 Task: Find connections with filter location Votuporanga with filter topic #Lifewith filter profile language German with filter current company EDAG Group with filter school REVA University with filter industry Capital Markets with filter service category Immigration Law with filter keywords title Office Clerk
Action: Mouse moved to (599, 129)
Screenshot: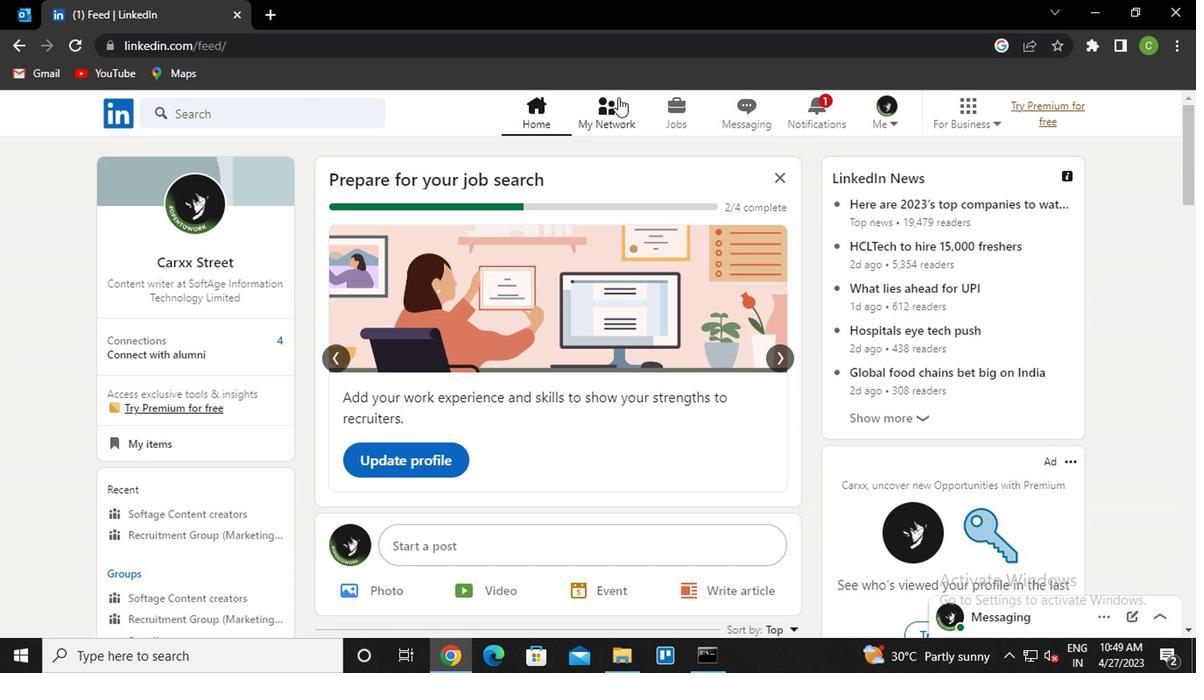 
Action: Mouse pressed left at (599, 129)
Screenshot: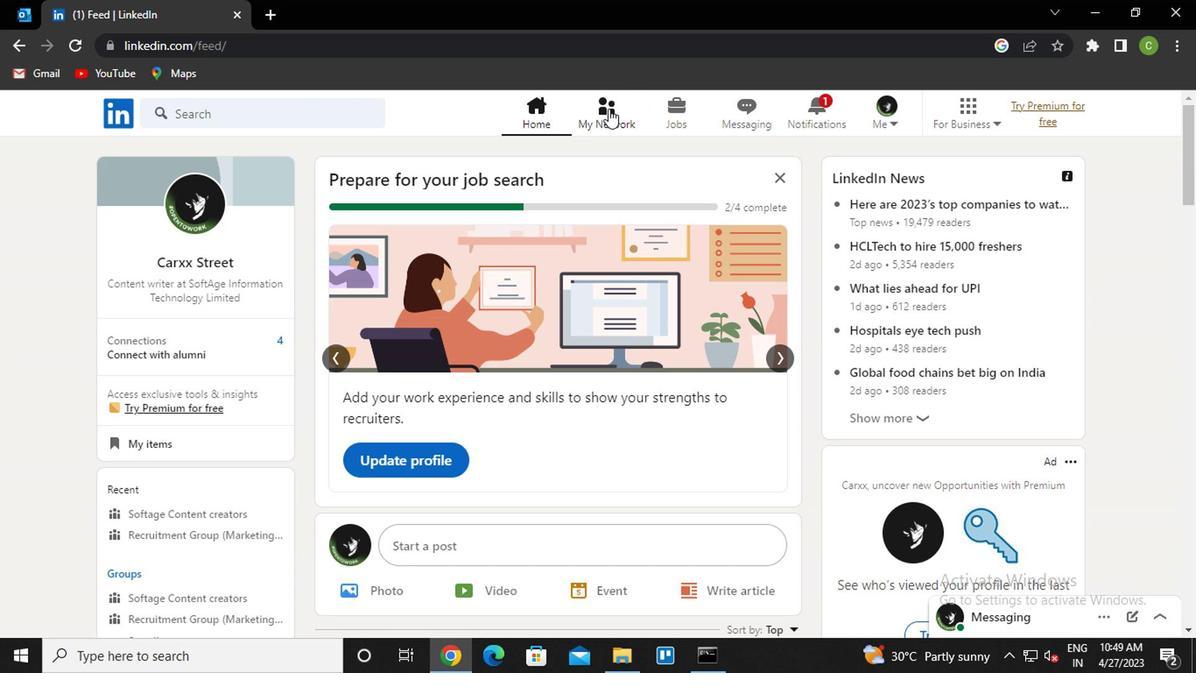 
Action: Mouse moved to (242, 215)
Screenshot: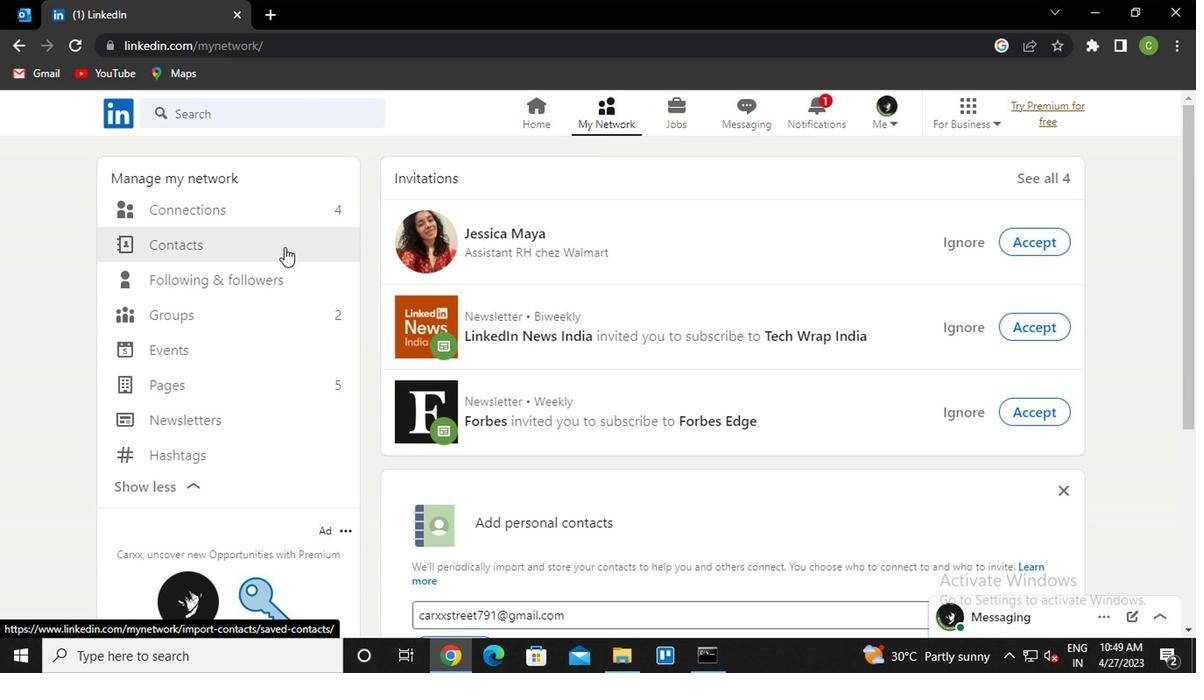 
Action: Mouse pressed left at (242, 215)
Screenshot: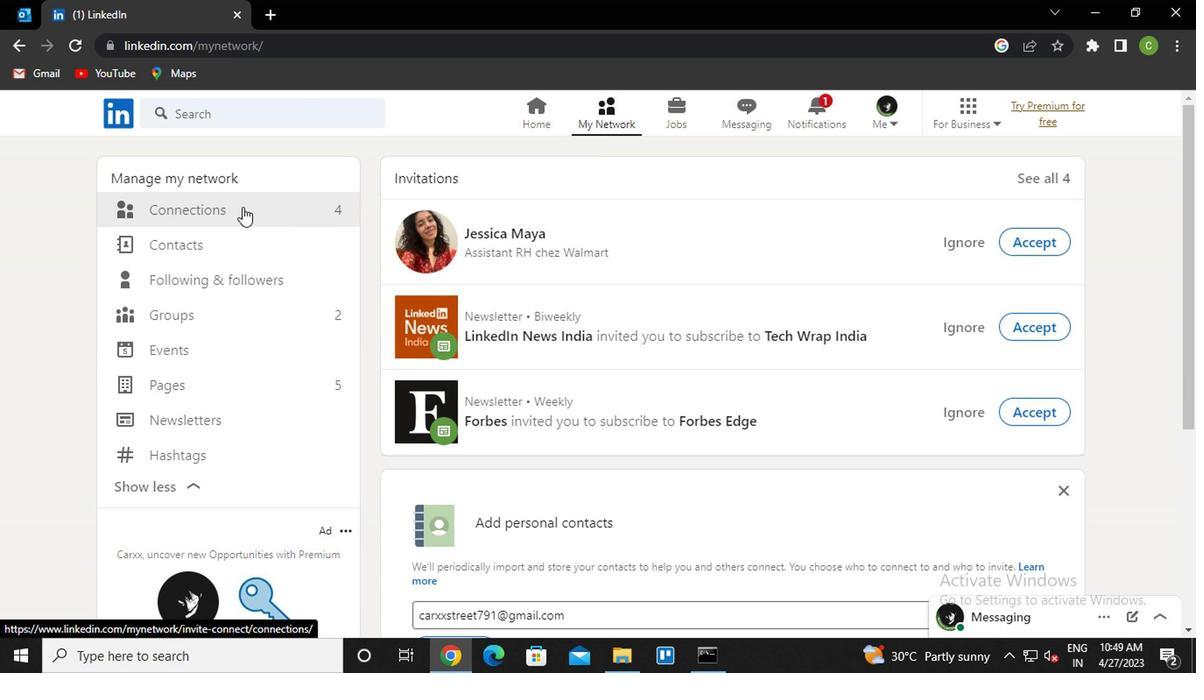 
Action: Mouse moved to (741, 220)
Screenshot: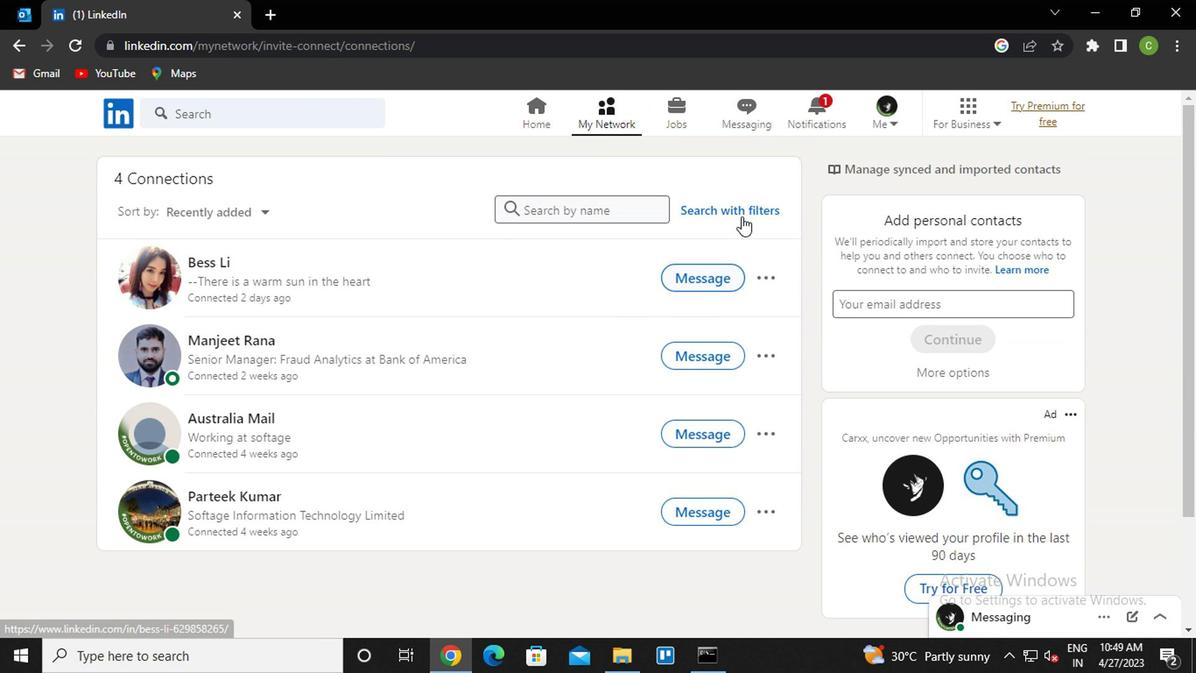 
Action: Mouse pressed left at (741, 220)
Screenshot: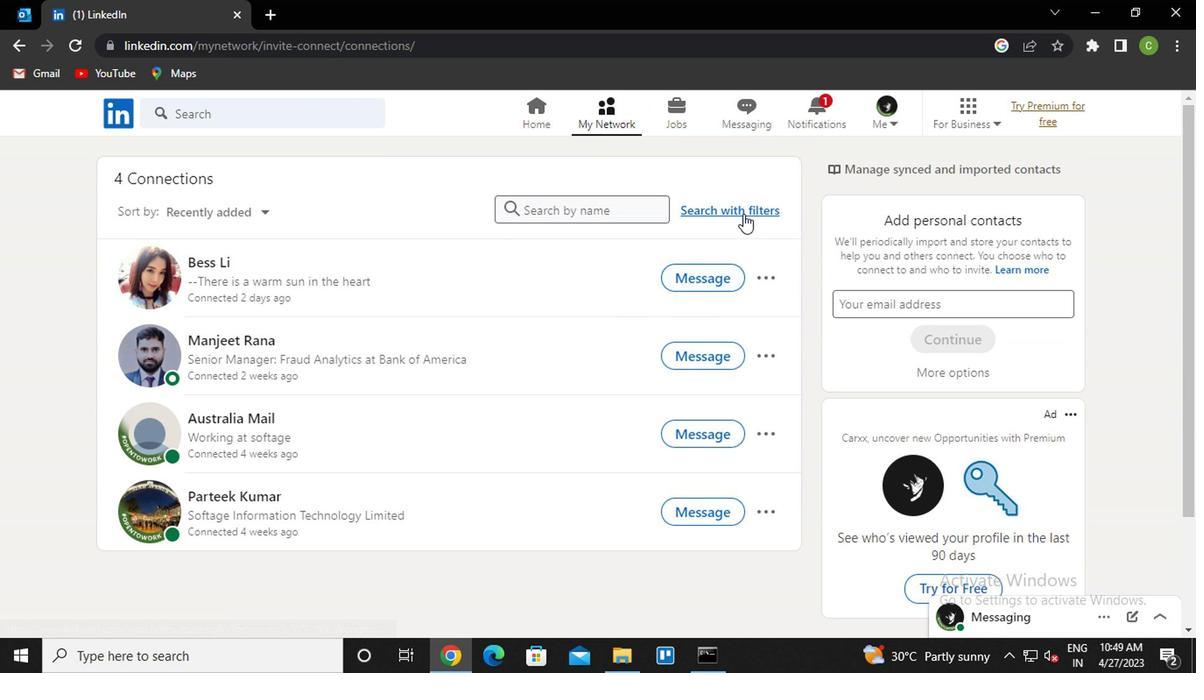 
Action: Mouse moved to (585, 173)
Screenshot: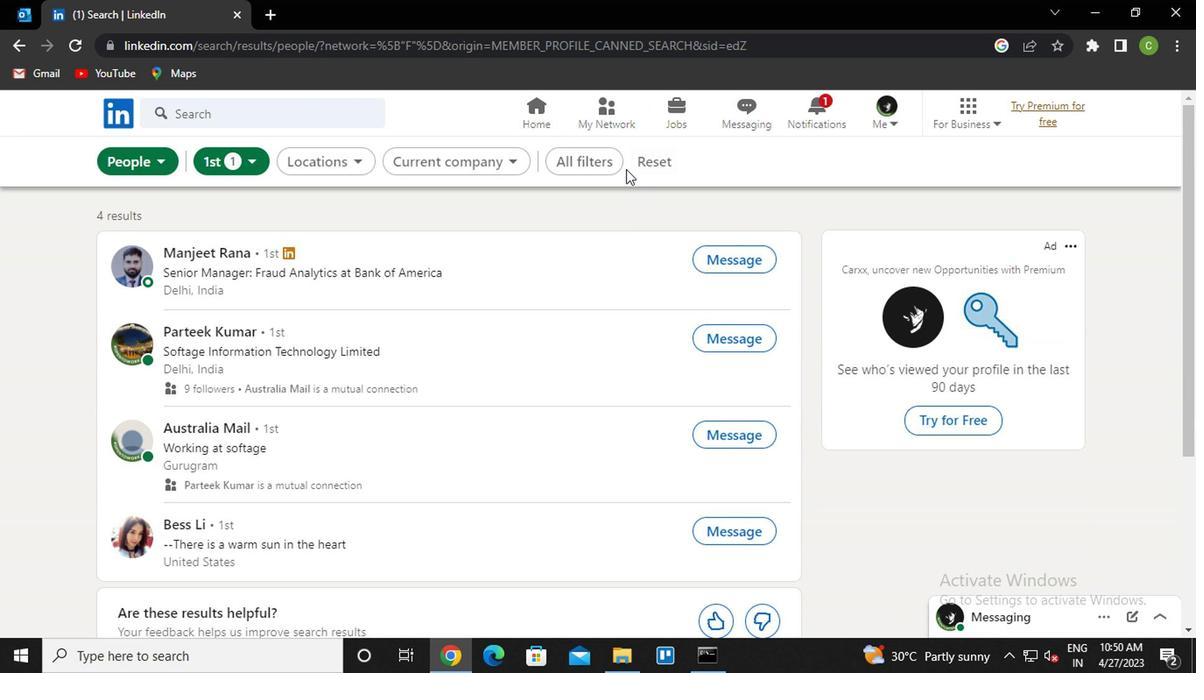 
Action: Mouse pressed left at (585, 173)
Screenshot: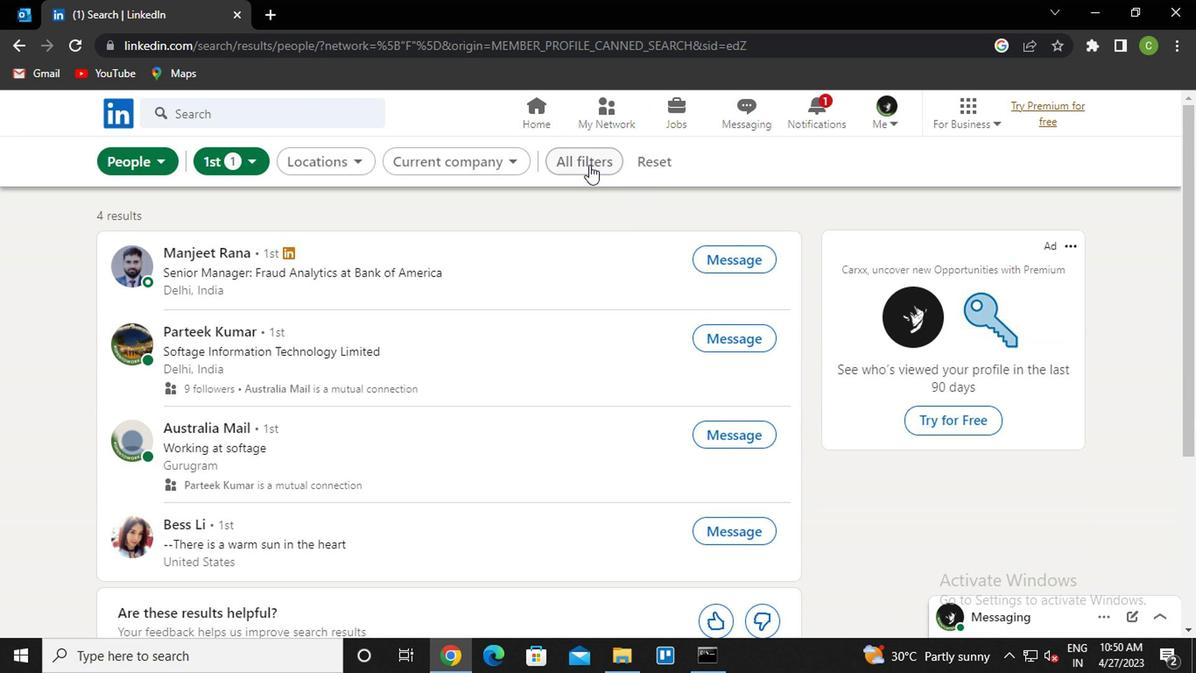 
Action: Mouse moved to (877, 364)
Screenshot: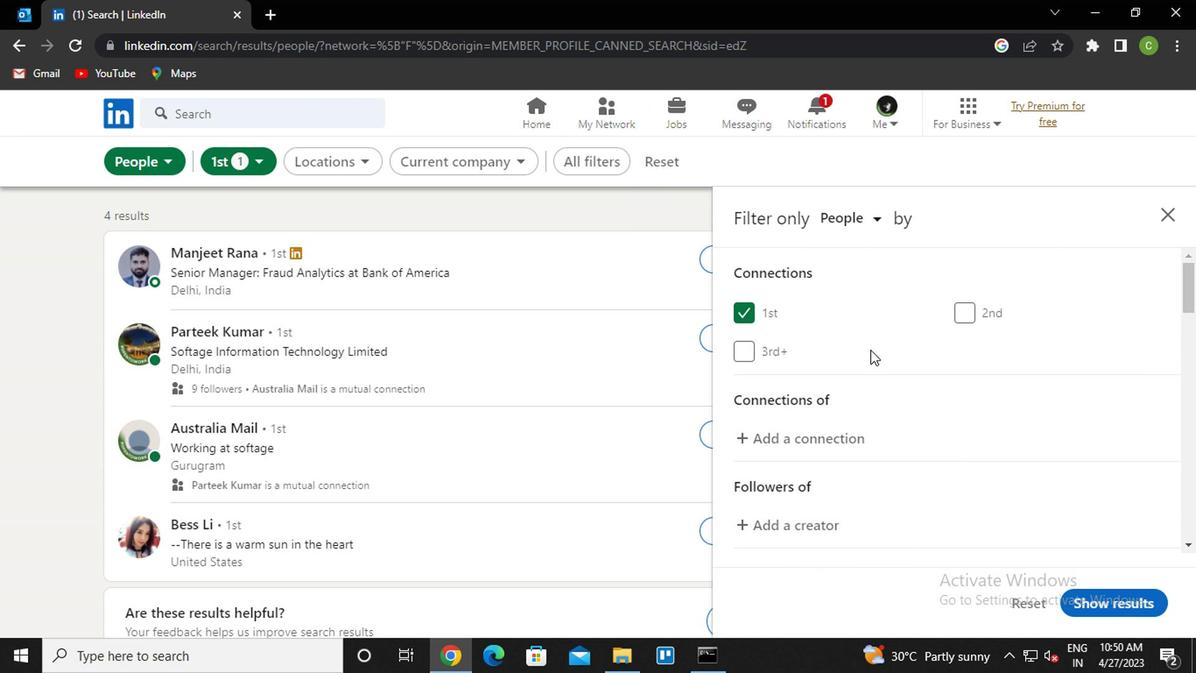 
Action: Mouse scrolled (877, 363) with delta (0, 0)
Screenshot: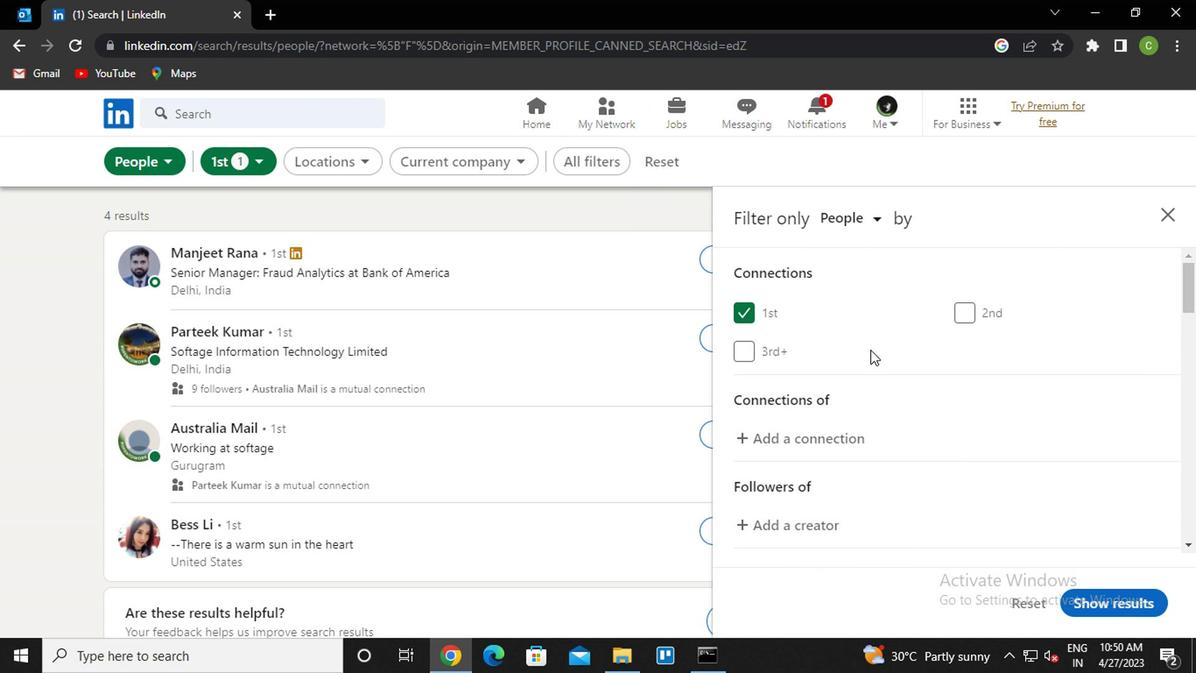 
Action: Mouse moved to (877, 365)
Screenshot: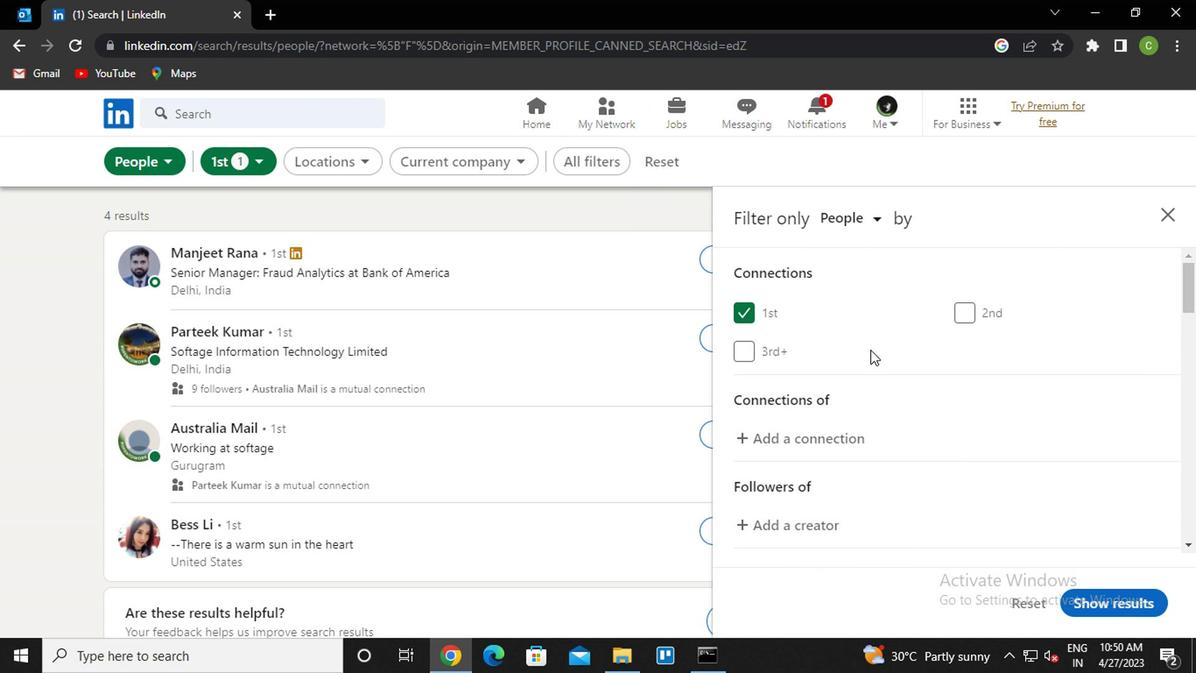 
Action: Mouse scrolled (877, 365) with delta (0, 0)
Screenshot: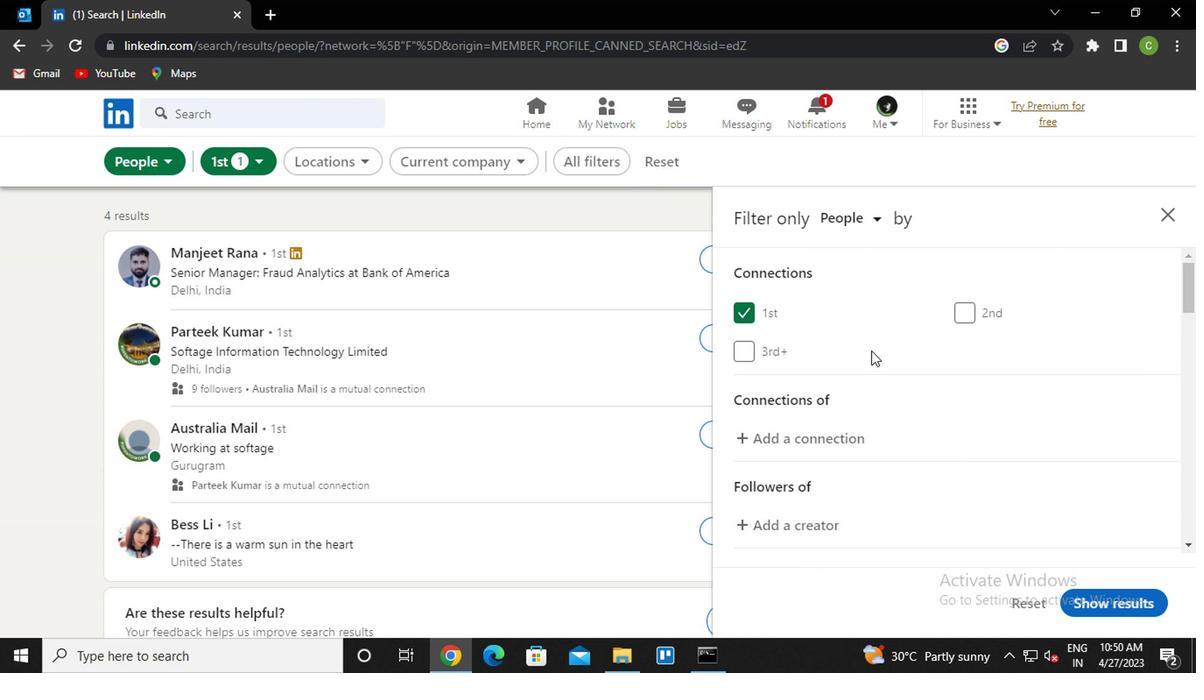 
Action: Mouse moved to (883, 390)
Screenshot: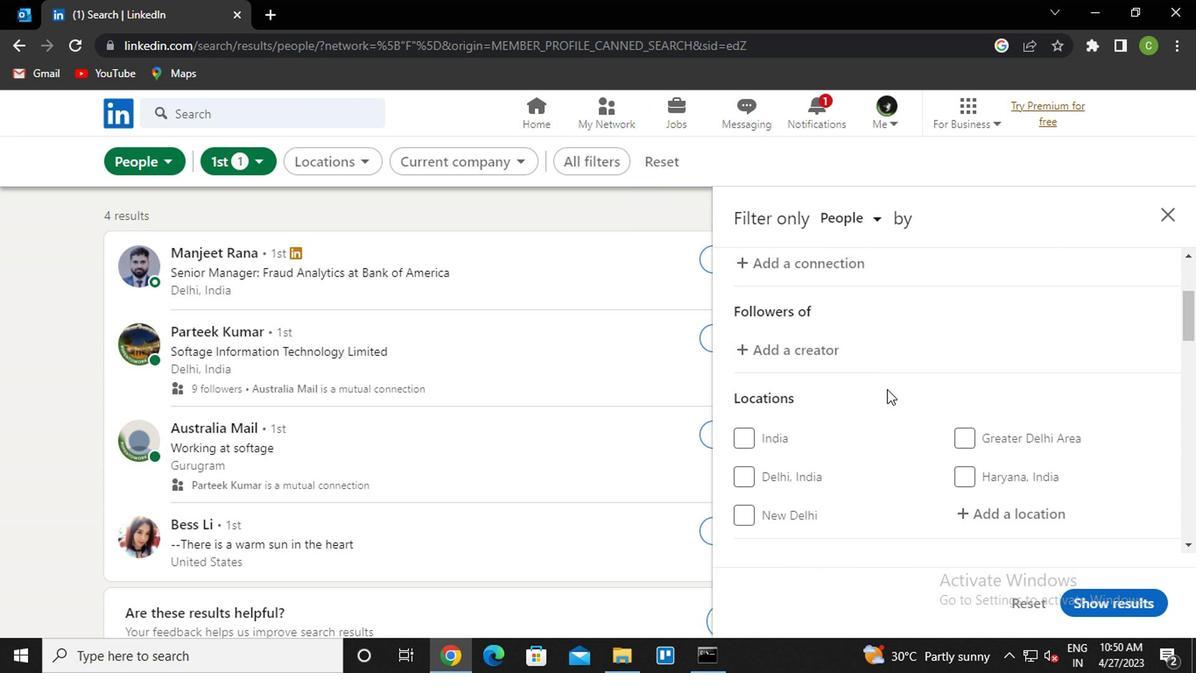 
Action: Mouse scrolled (883, 390) with delta (0, 0)
Screenshot: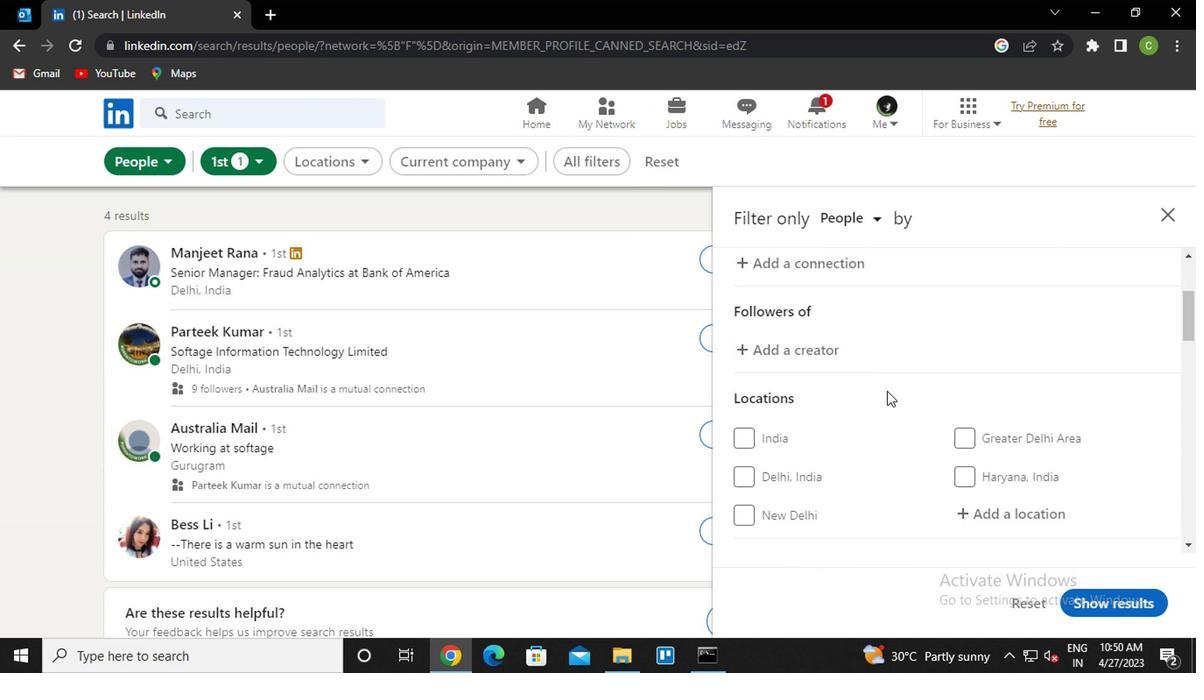 
Action: Mouse moved to (1011, 428)
Screenshot: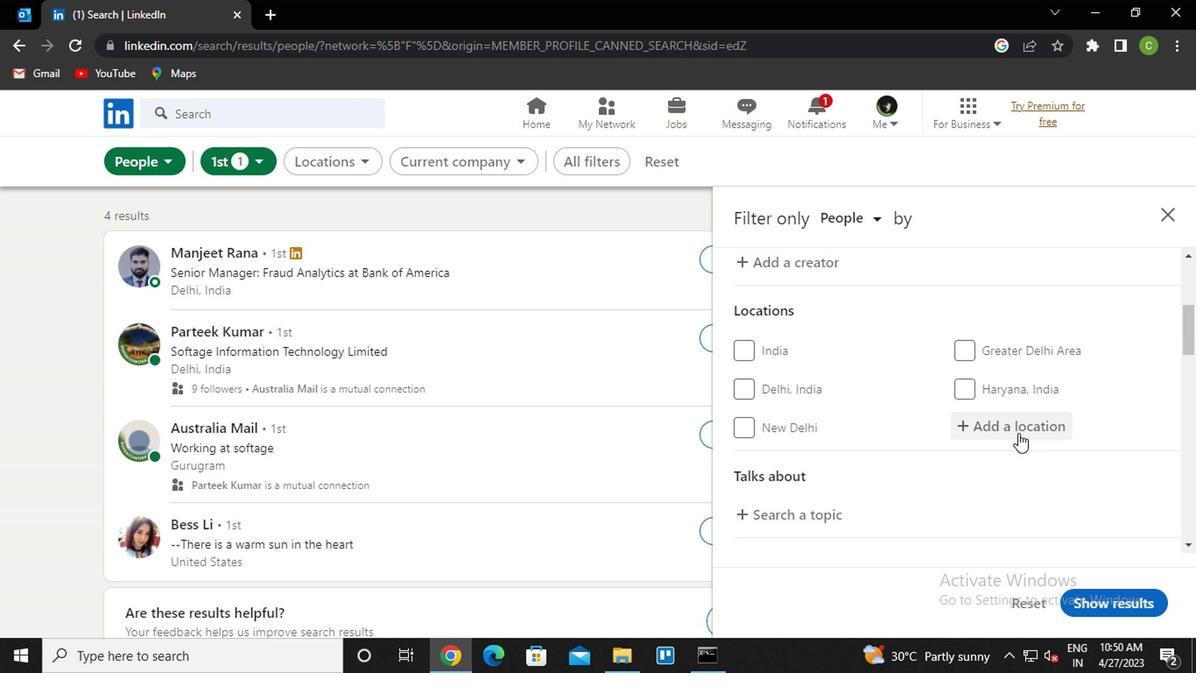 
Action: Mouse pressed left at (1011, 428)
Screenshot: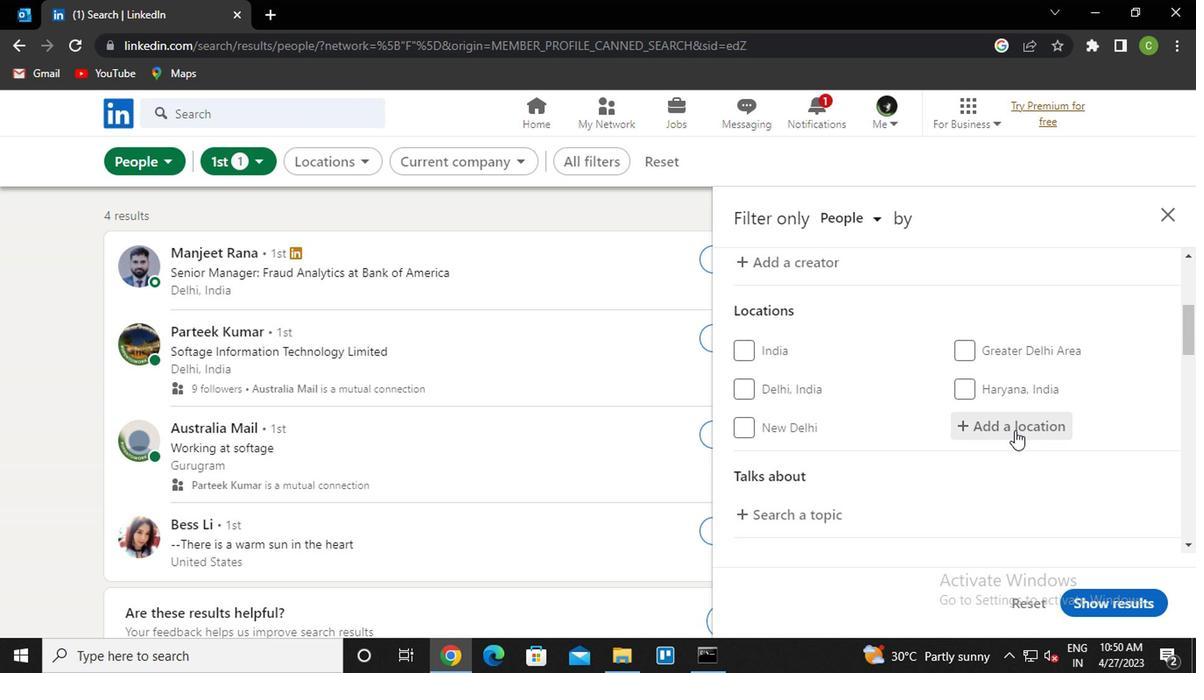 
Action: Key pressed <Key.caps_lock>v<Key.caps_lock>otupora<Key.down><Key.enter>
Screenshot: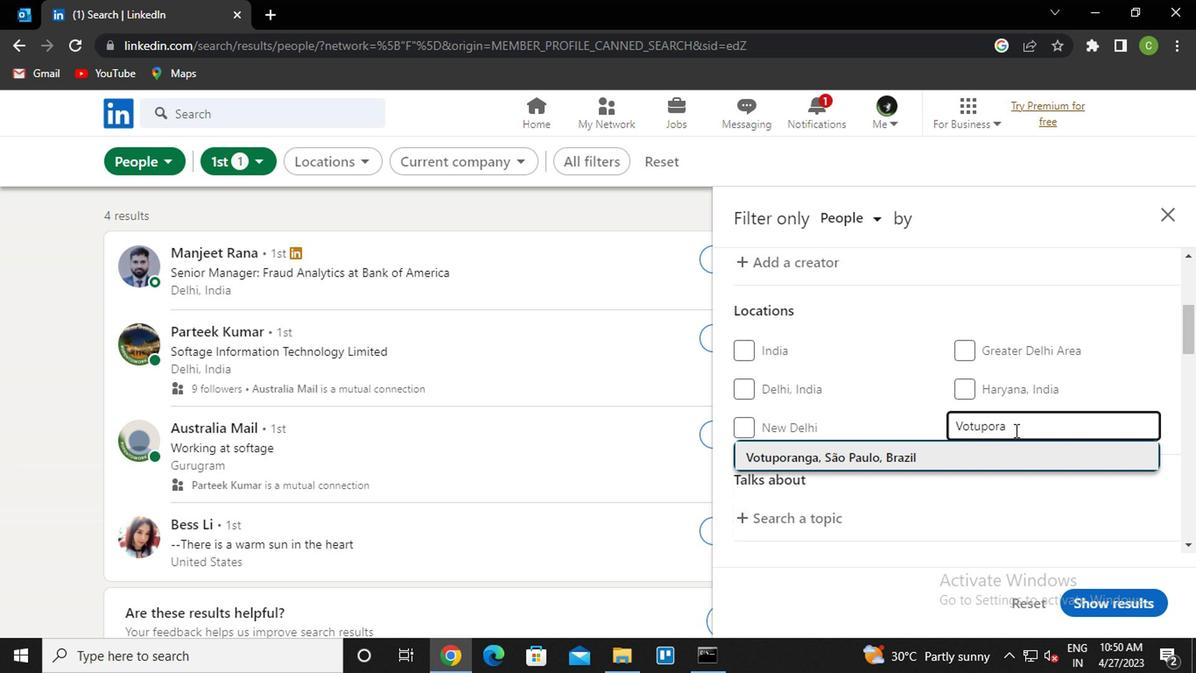 
Action: Mouse scrolled (1011, 427) with delta (0, -1)
Screenshot: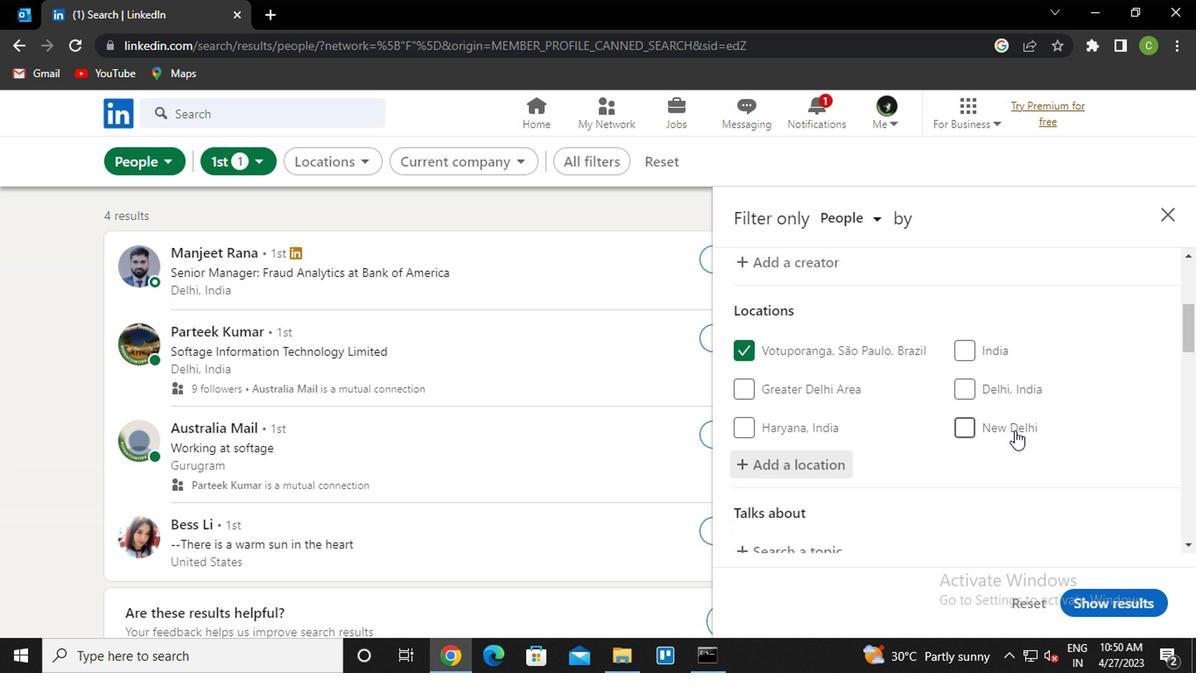 
Action: Mouse scrolled (1011, 427) with delta (0, -1)
Screenshot: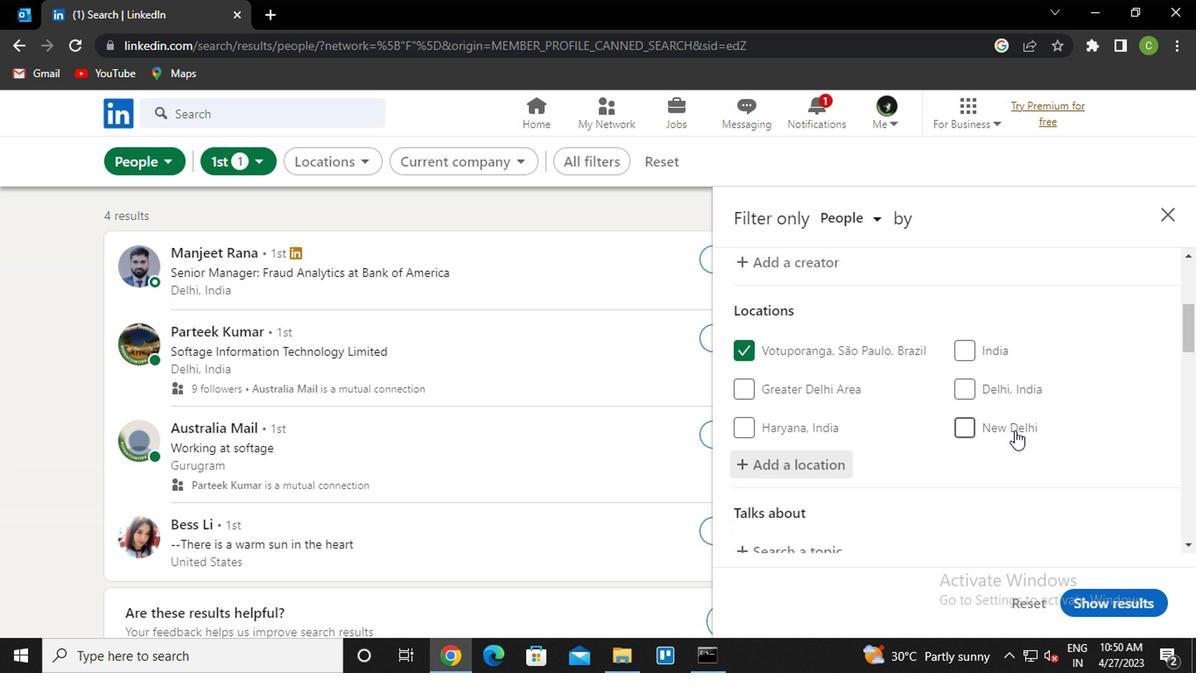 
Action: Mouse moved to (792, 382)
Screenshot: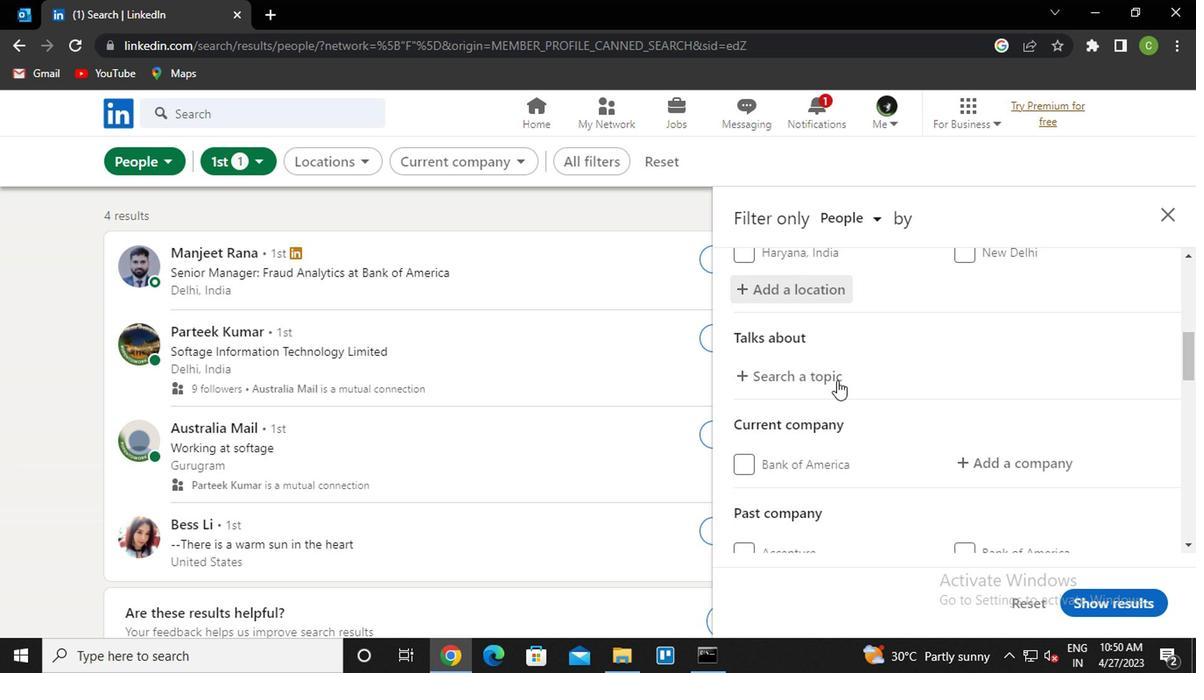 
Action: Mouse pressed left at (792, 382)
Screenshot: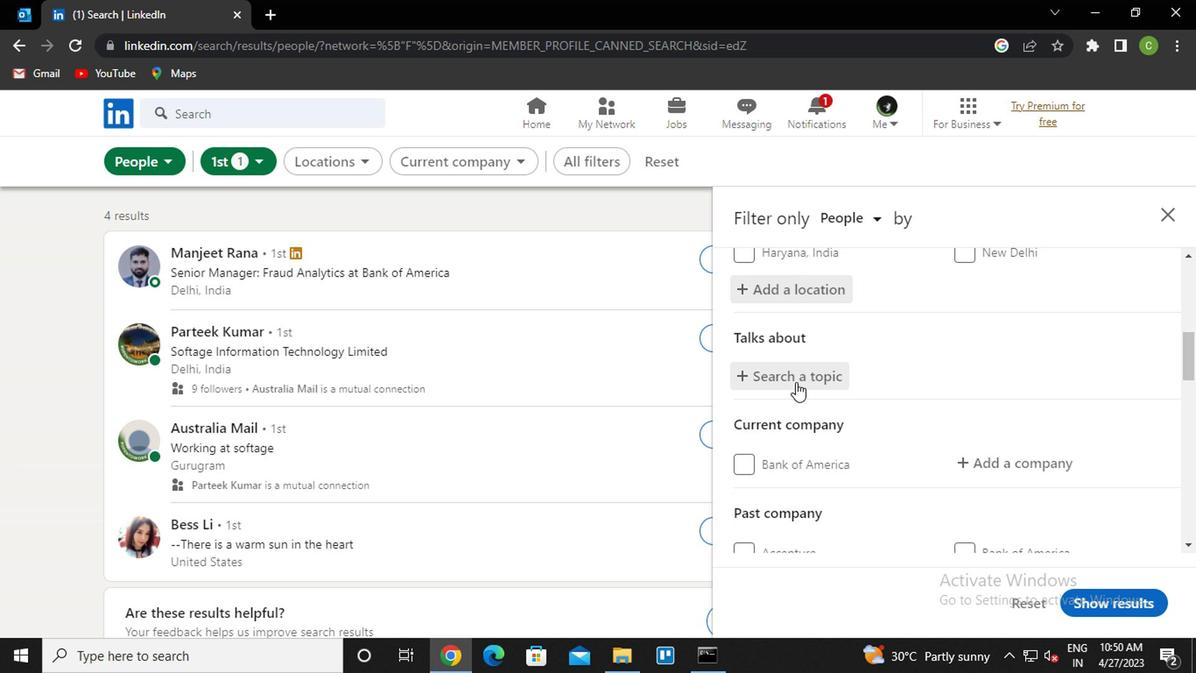 
Action: Key pressed <Key.caps_lock>l<Key.caps_lock>ife<Key.down><Key.enter>
Screenshot: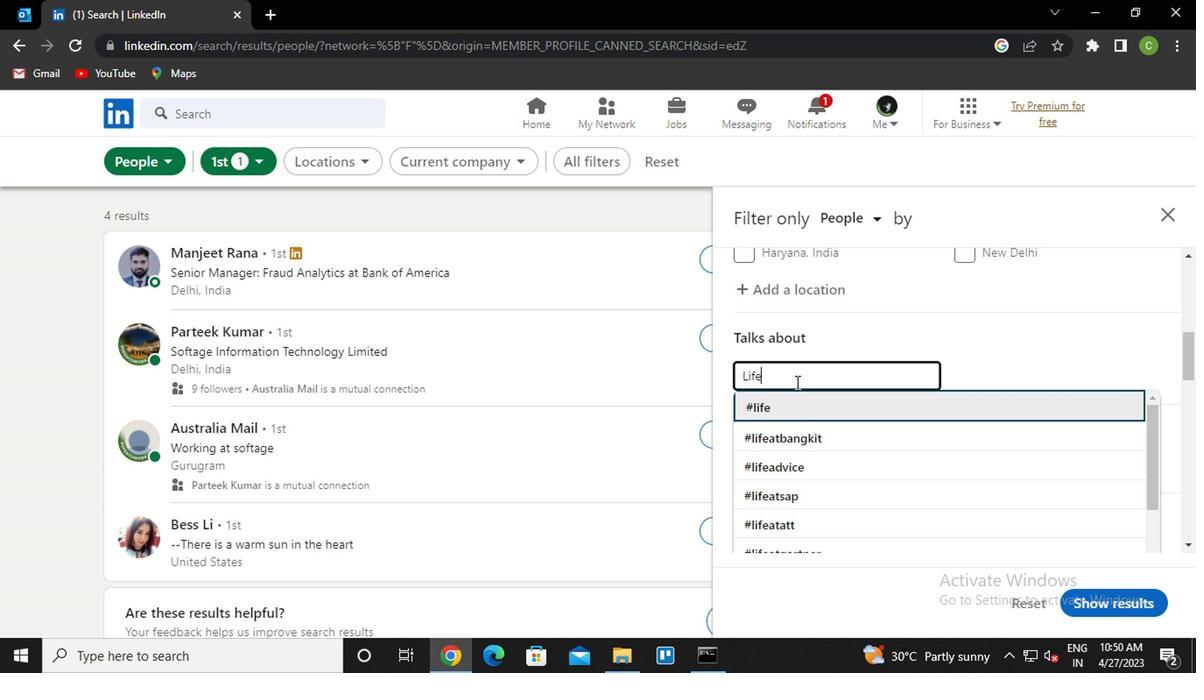 
Action: Mouse moved to (867, 361)
Screenshot: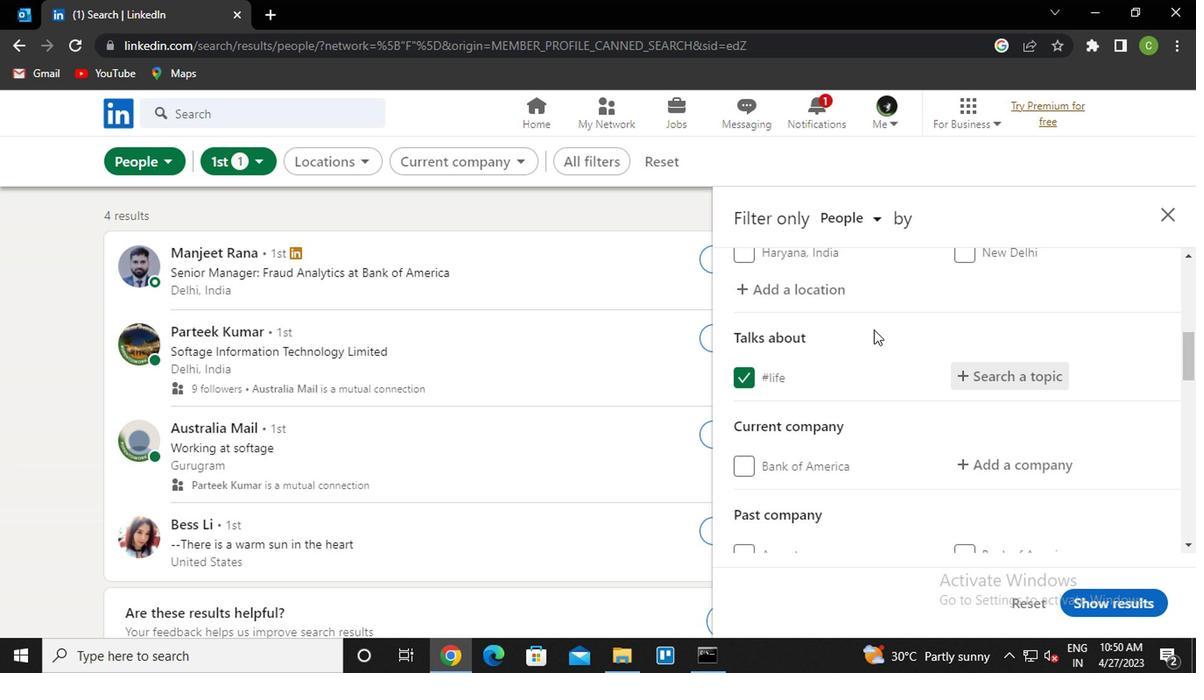 
Action: Mouse scrolled (867, 360) with delta (0, 0)
Screenshot: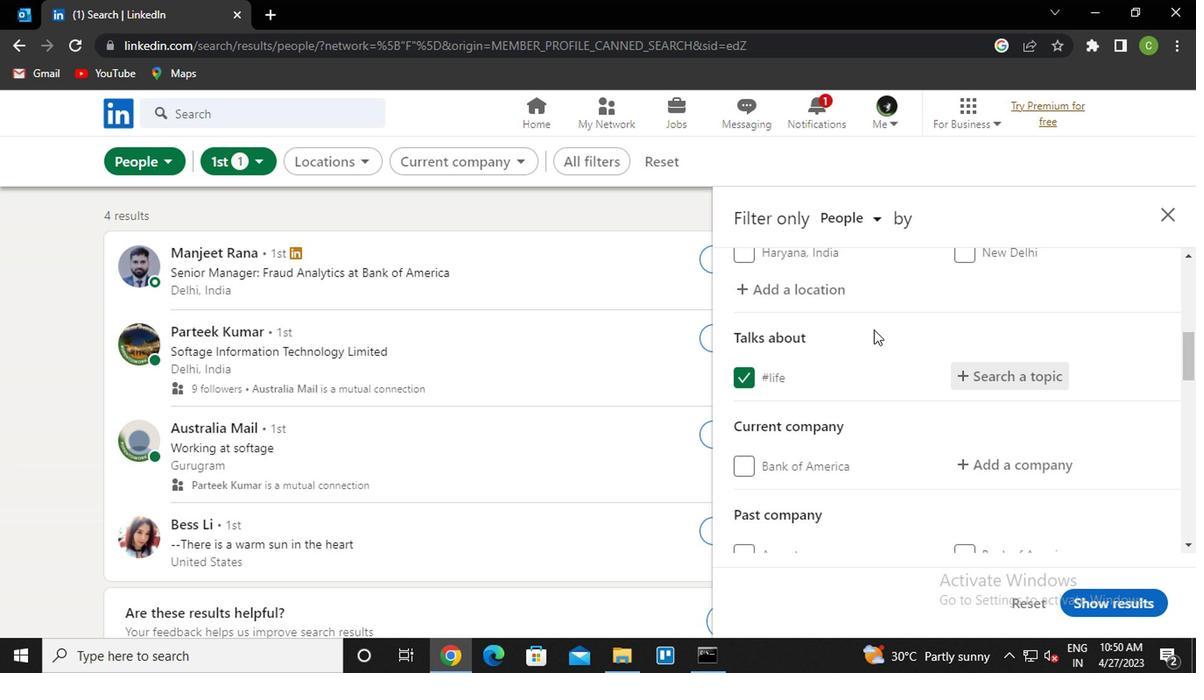 
Action: Mouse moved to (1015, 385)
Screenshot: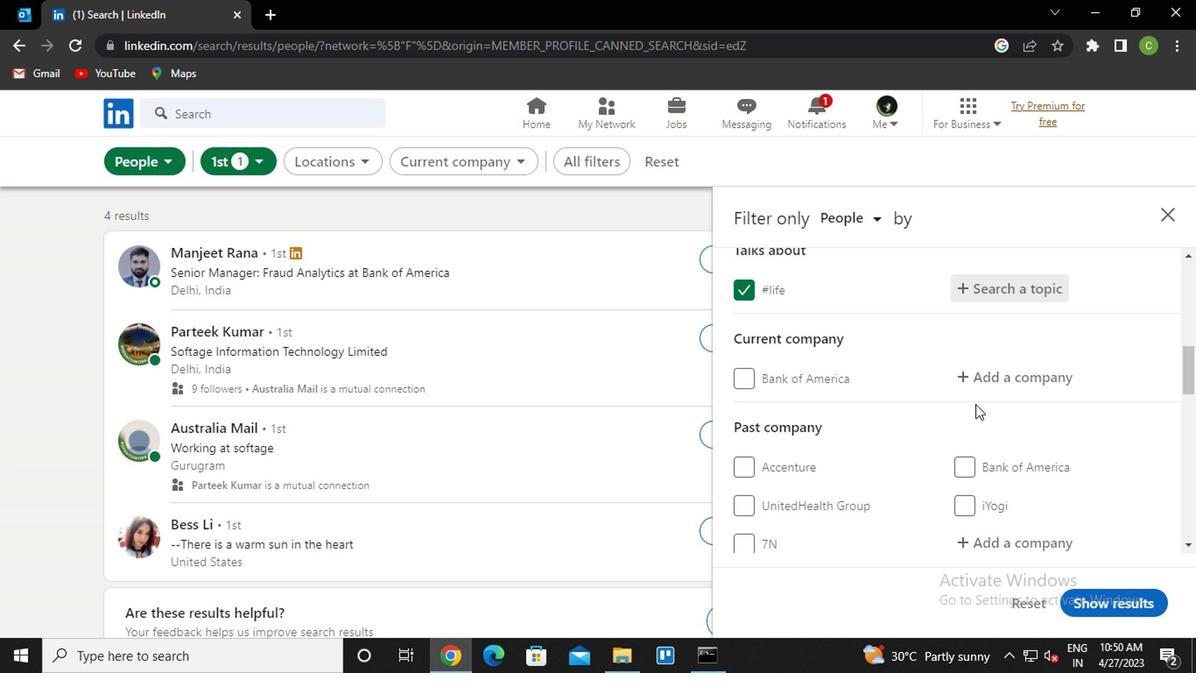 
Action: Mouse pressed left at (1015, 385)
Screenshot: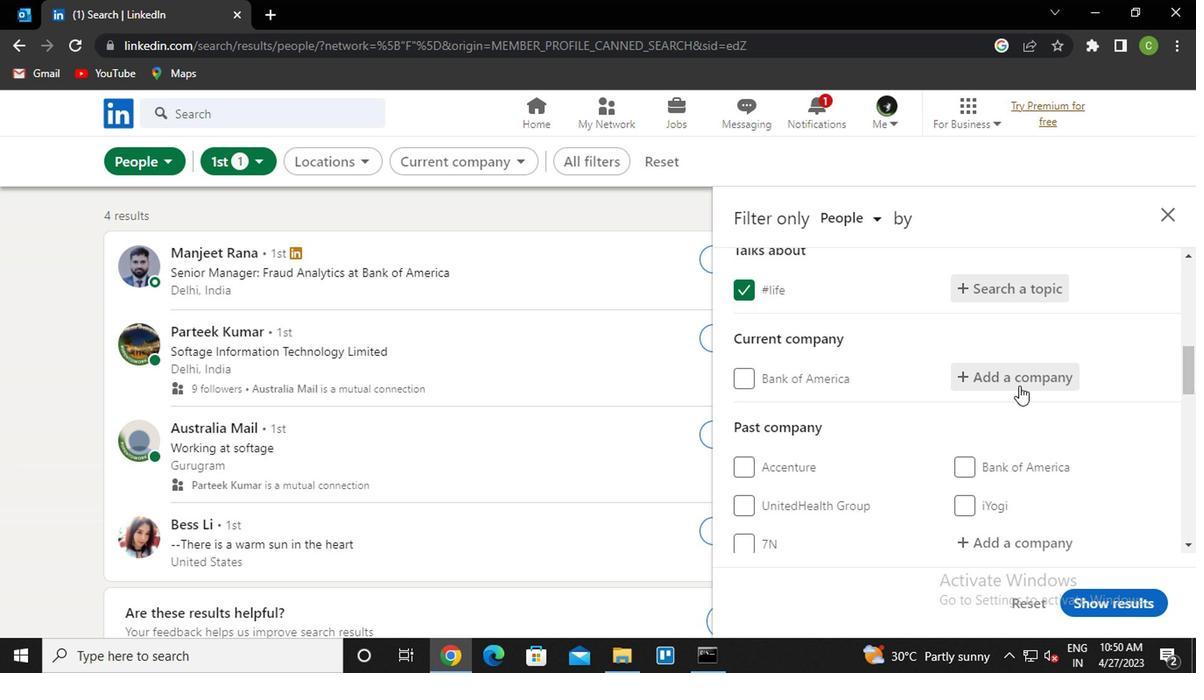 
Action: Key pressed <Key.caps_lock>edag<Key.down><Key.enter>
Screenshot: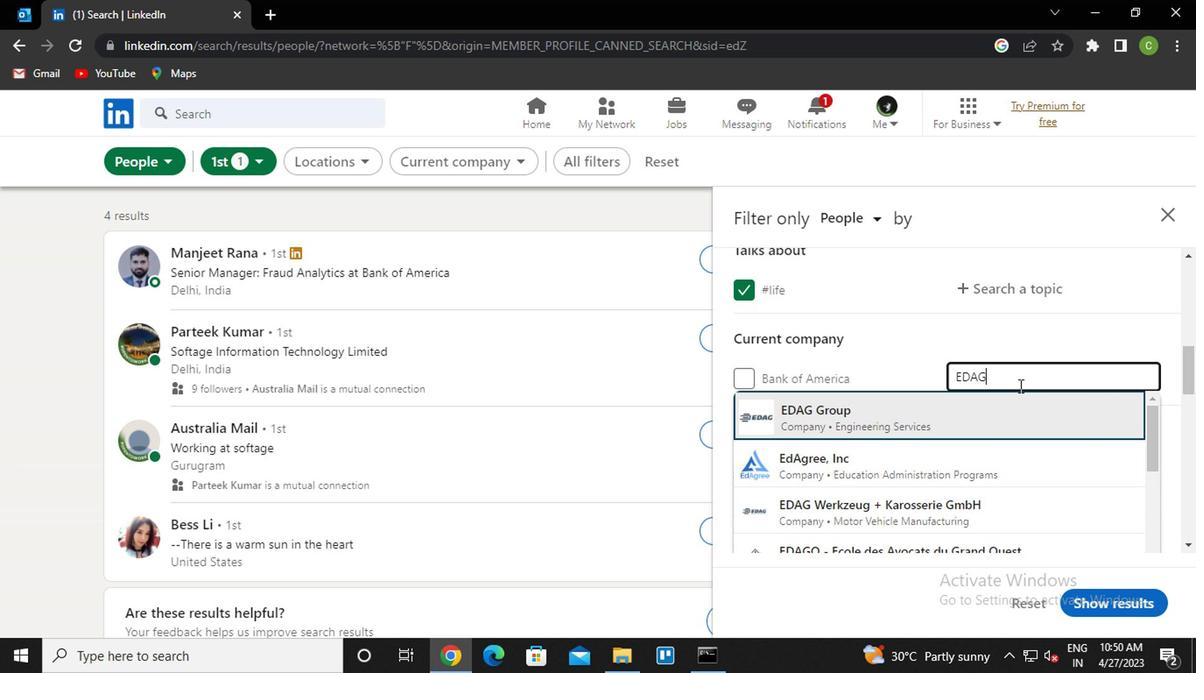 
Action: Mouse moved to (1016, 385)
Screenshot: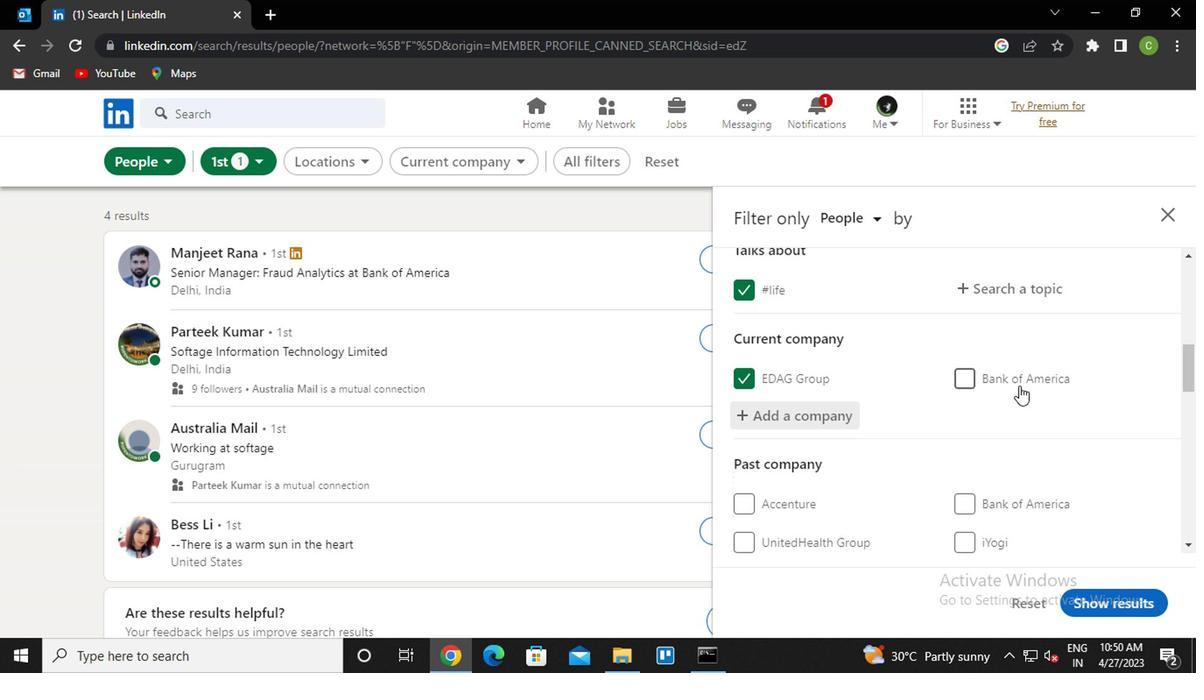 
Action: Mouse scrolled (1016, 385) with delta (0, 0)
Screenshot: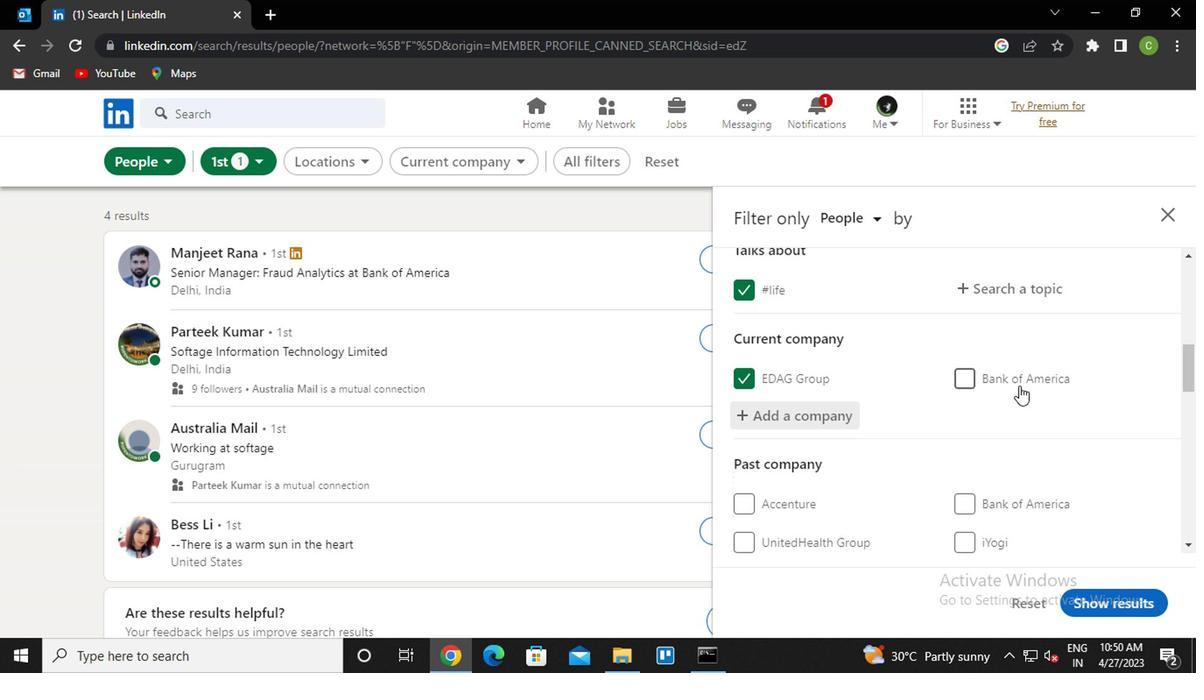
Action: Mouse moved to (1016, 388)
Screenshot: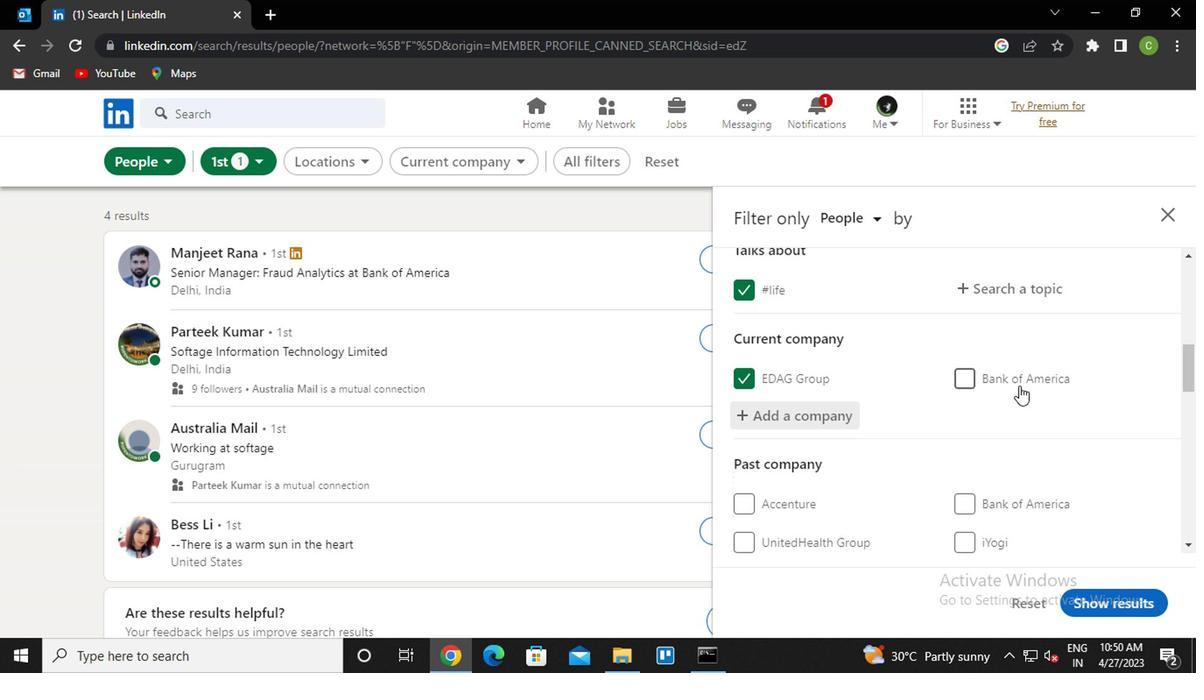 
Action: Mouse scrolled (1016, 387) with delta (0, 0)
Screenshot: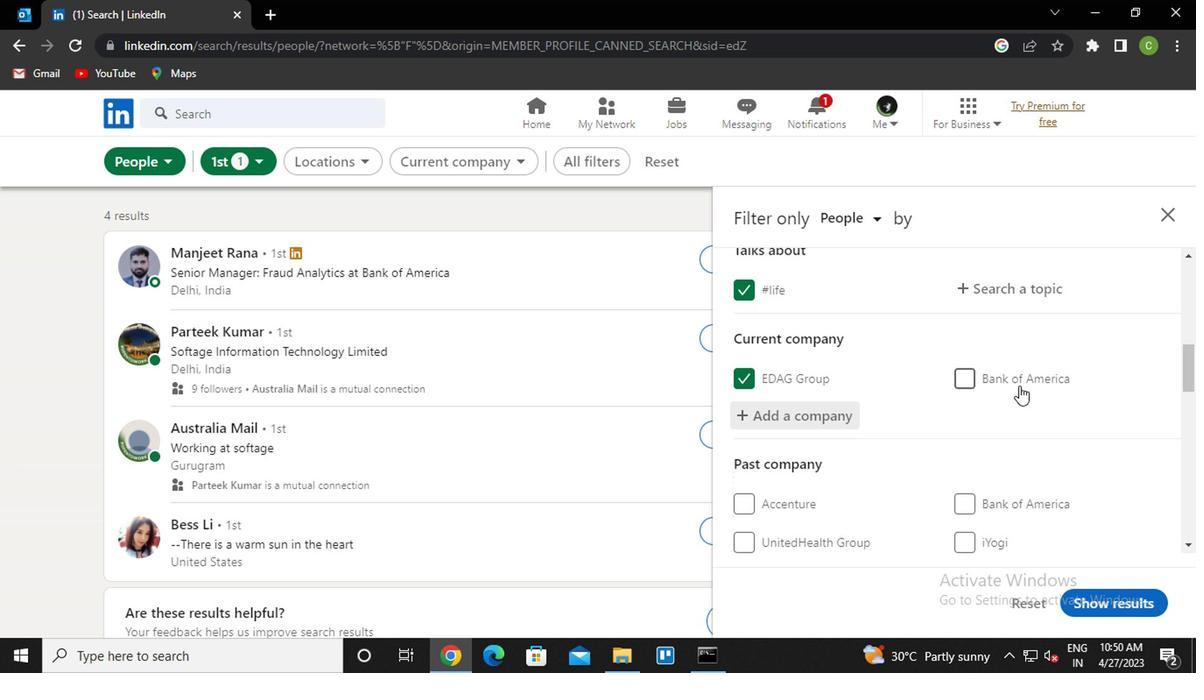 
Action: Mouse moved to (1001, 390)
Screenshot: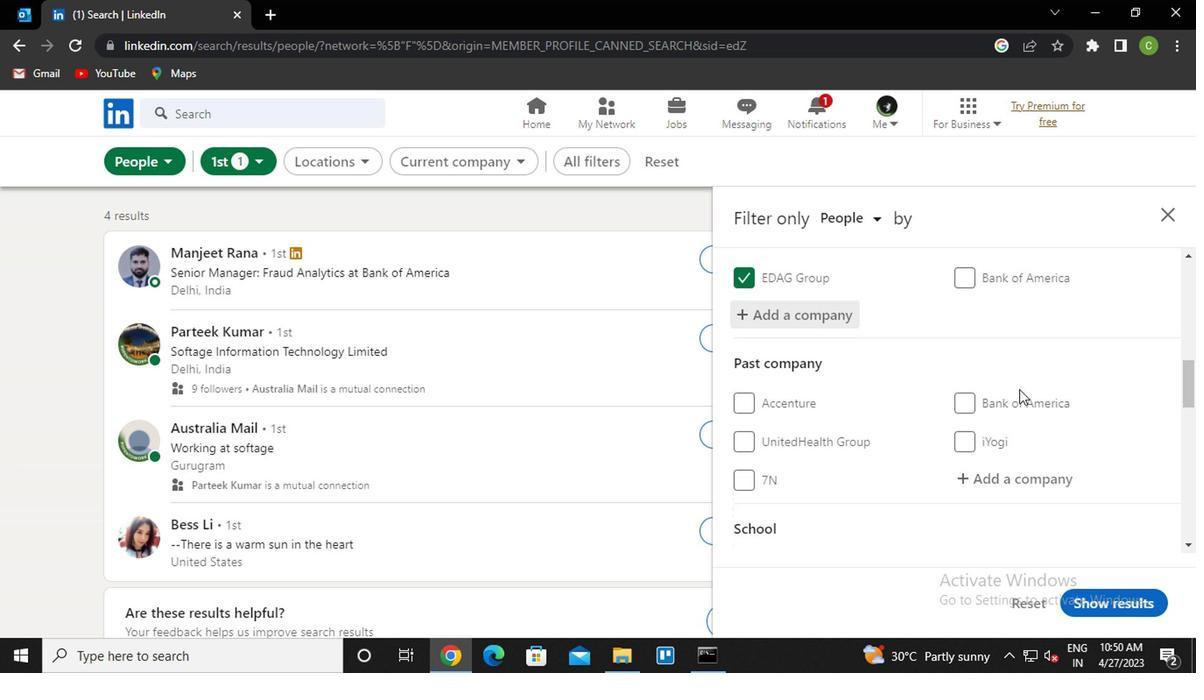 
Action: Mouse scrolled (1001, 390) with delta (0, 0)
Screenshot: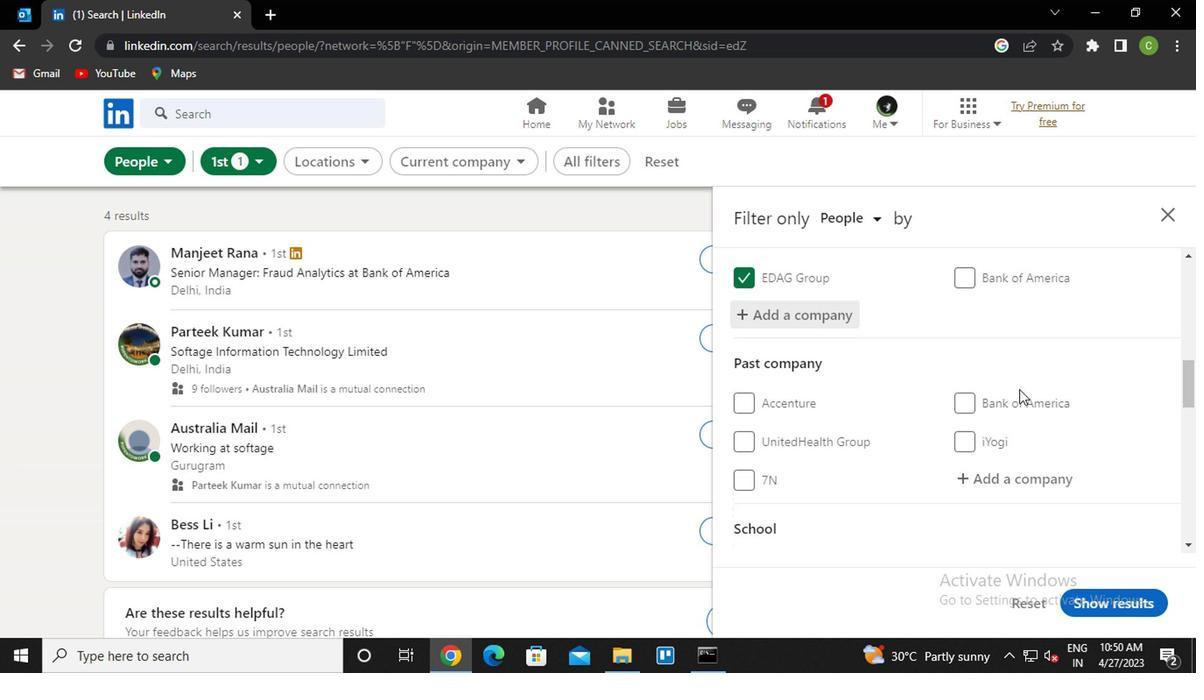 
Action: Mouse moved to (992, 390)
Screenshot: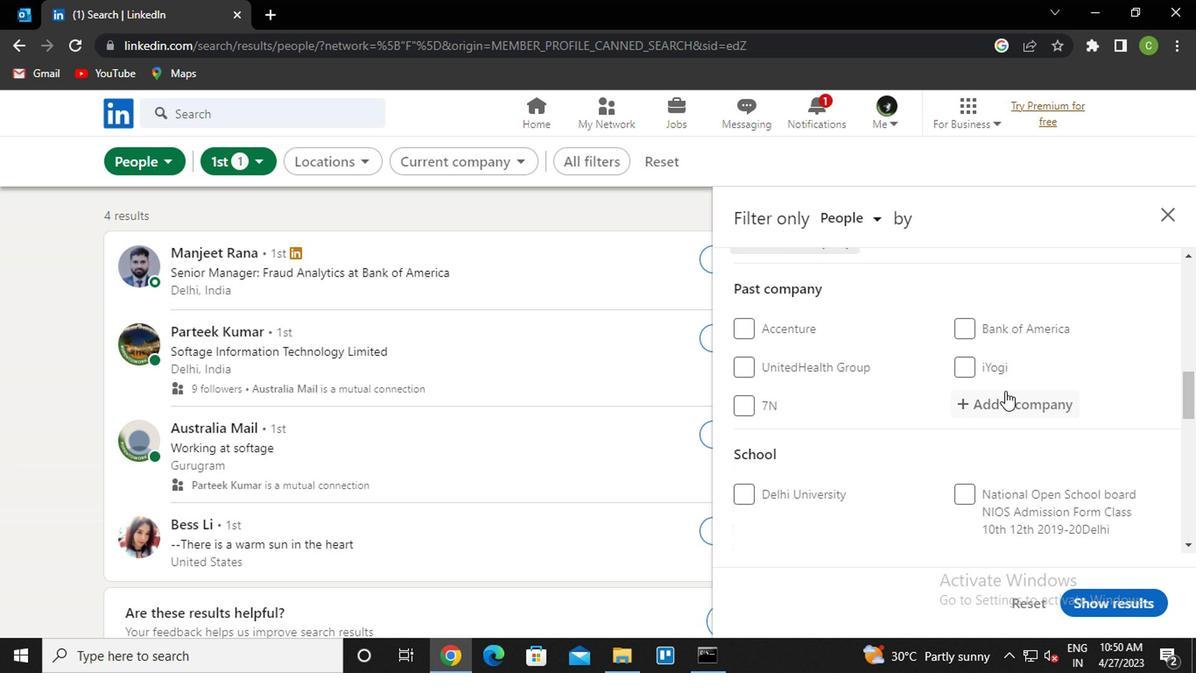 
Action: Mouse scrolled (992, 389) with delta (0, 0)
Screenshot: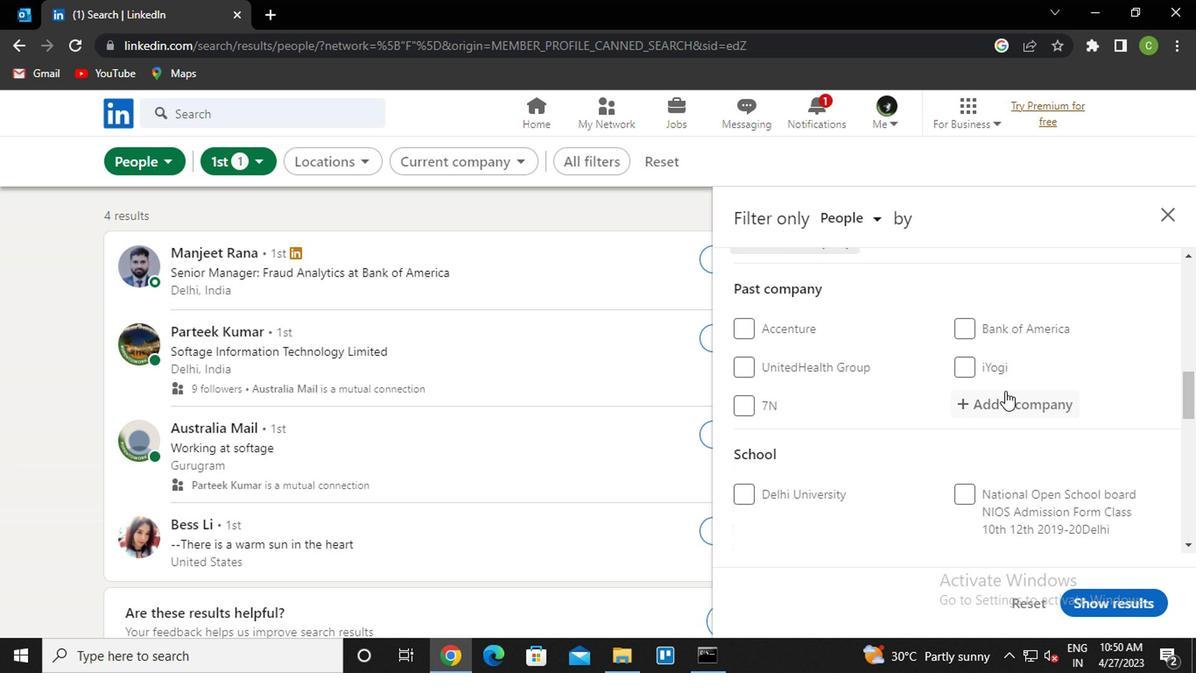 
Action: Mouse moved to (788, 449)
Screenshot: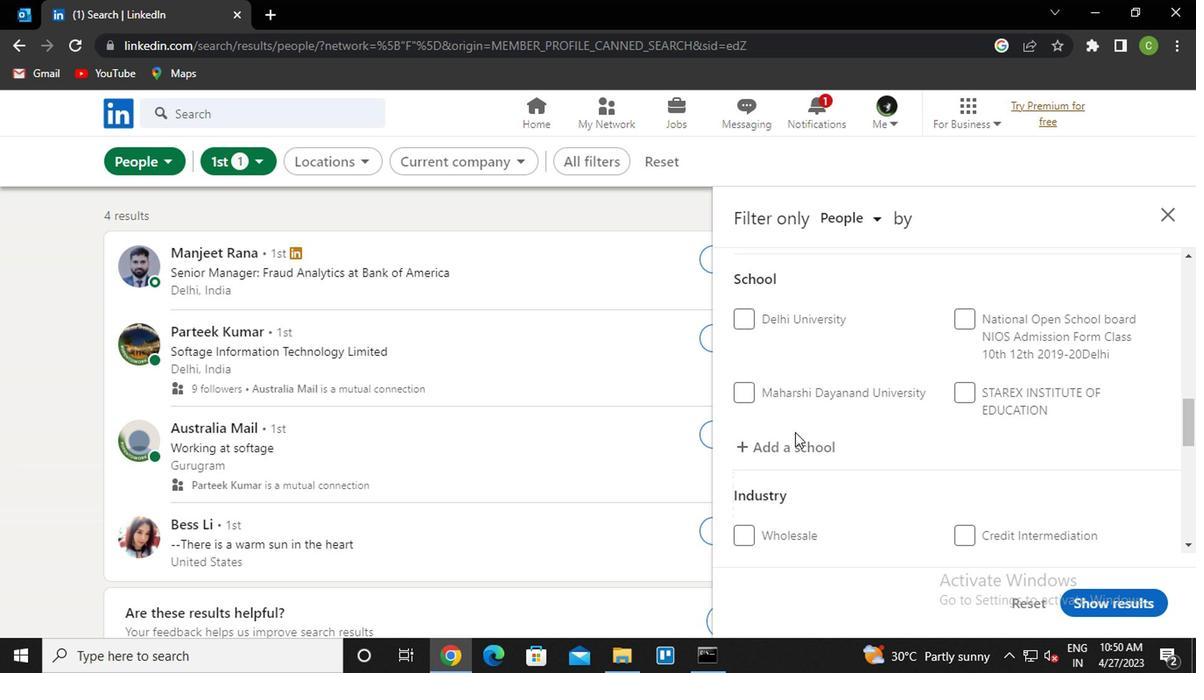 
Action: Mouse pressed left at (788, 449)
Screenshot: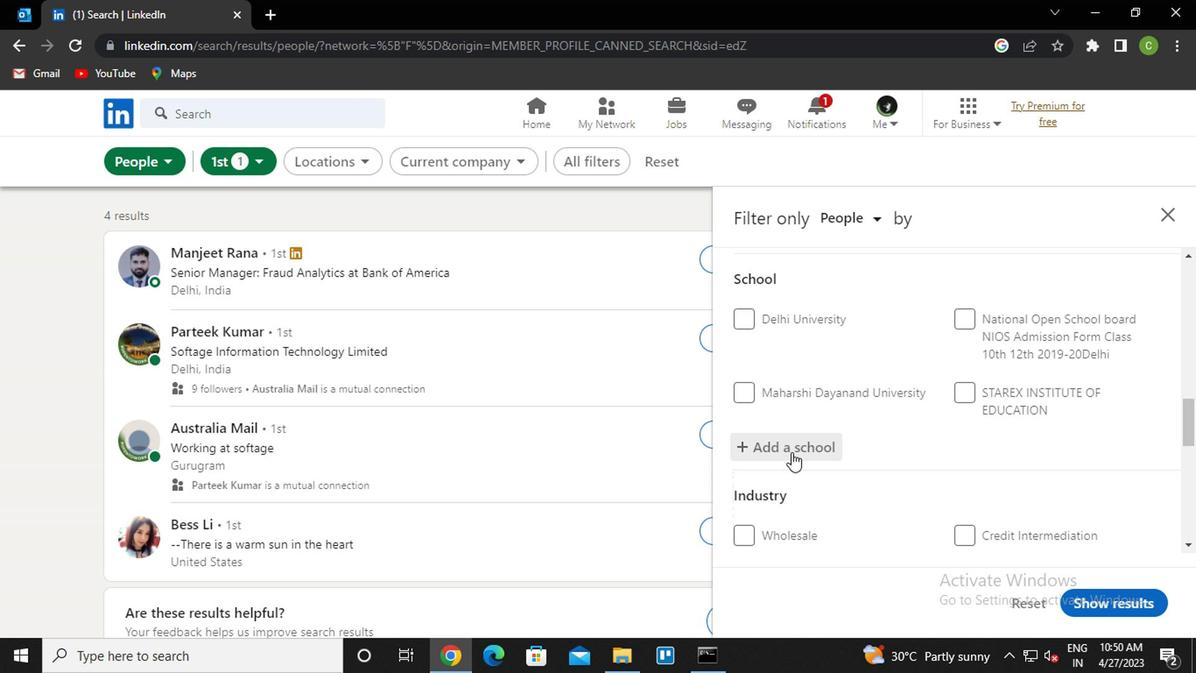 
Action: Key pressed <Key.caps_lock><Key.caps_lock>r<Key.caps_lock>E<Key.backspace><Key.caps_lock>eva<Key.space><Key.down><Key.enter>
Screenshot: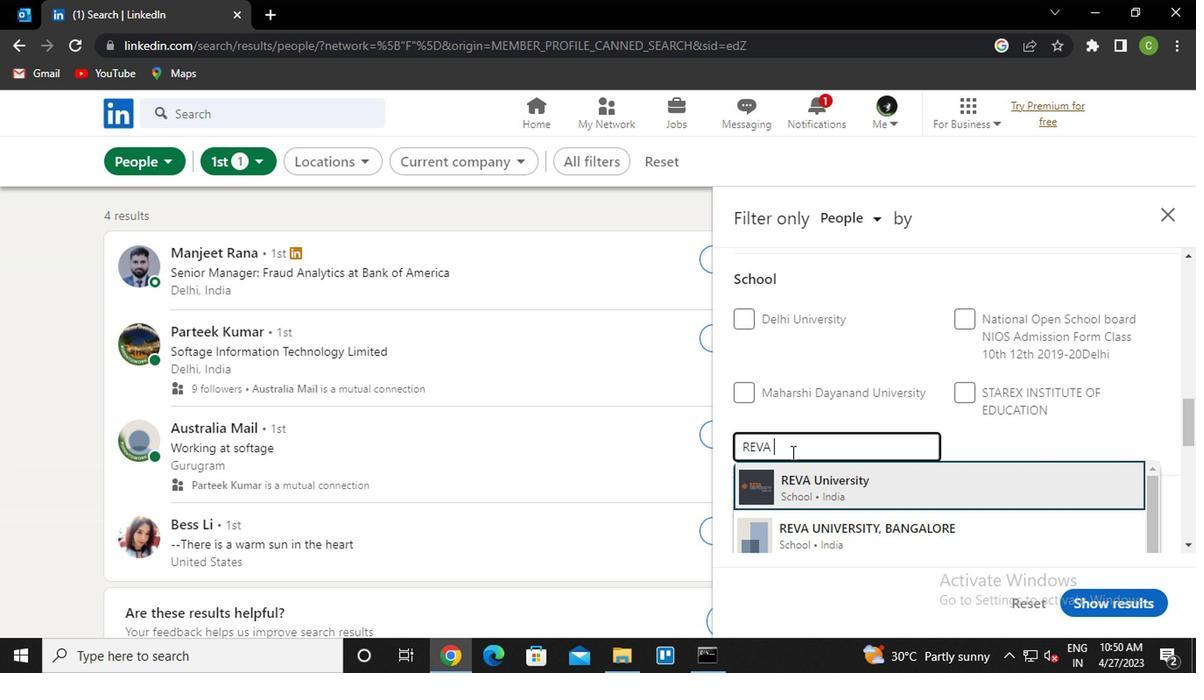 
Action: Mouse scrolled (788, 448) with delta (0, 0)
Screenshot: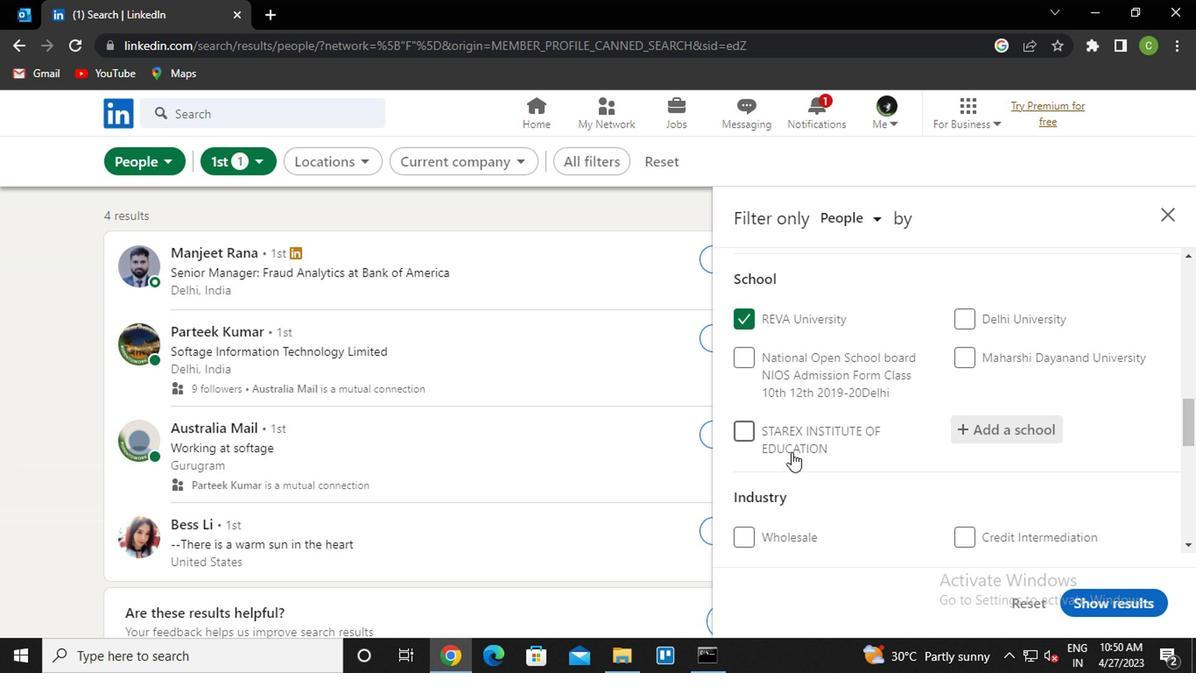 
Action: Mouse scrolled (788, 448) with delta (0, 0)
Screenshot: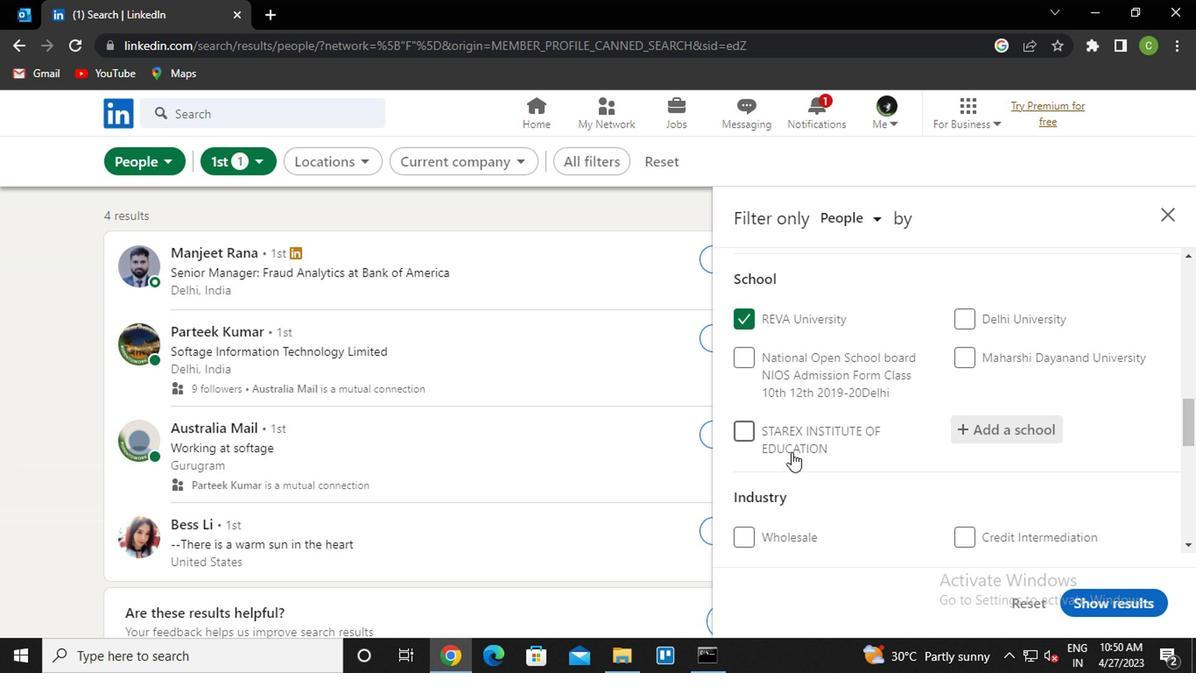 
Action: Mouse scrolled (788, 448) with delta (0, 0)
Screenshot: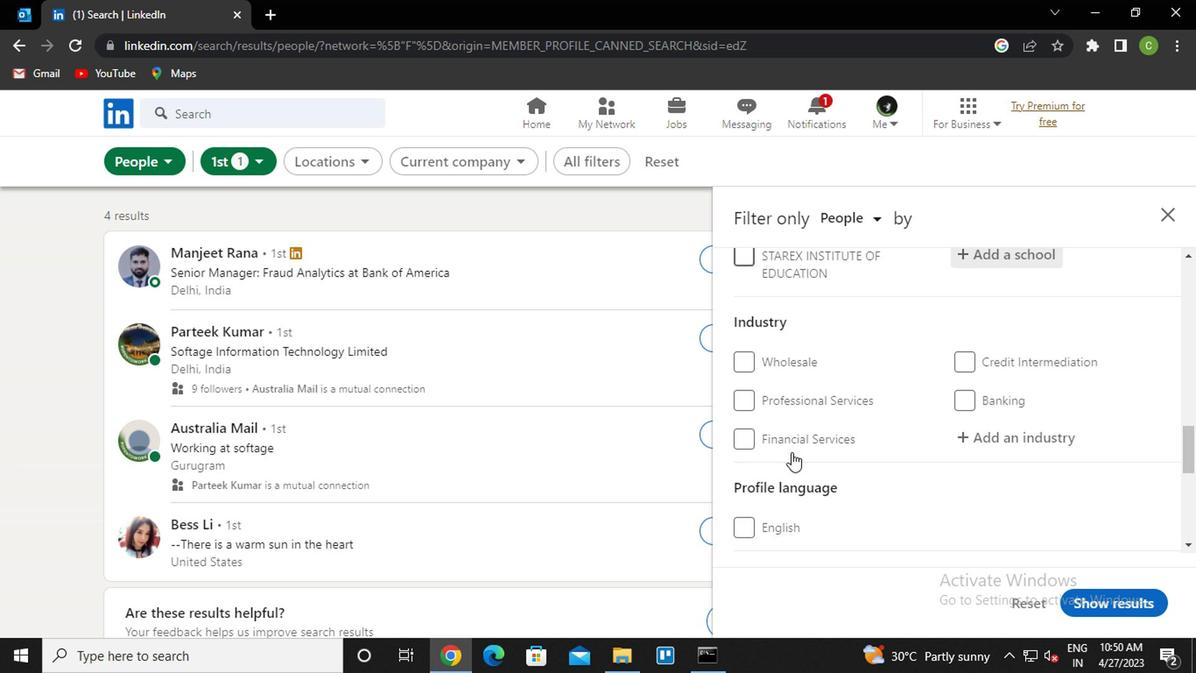 
Action: Mouse moved to (1025, 346)
Screenshot: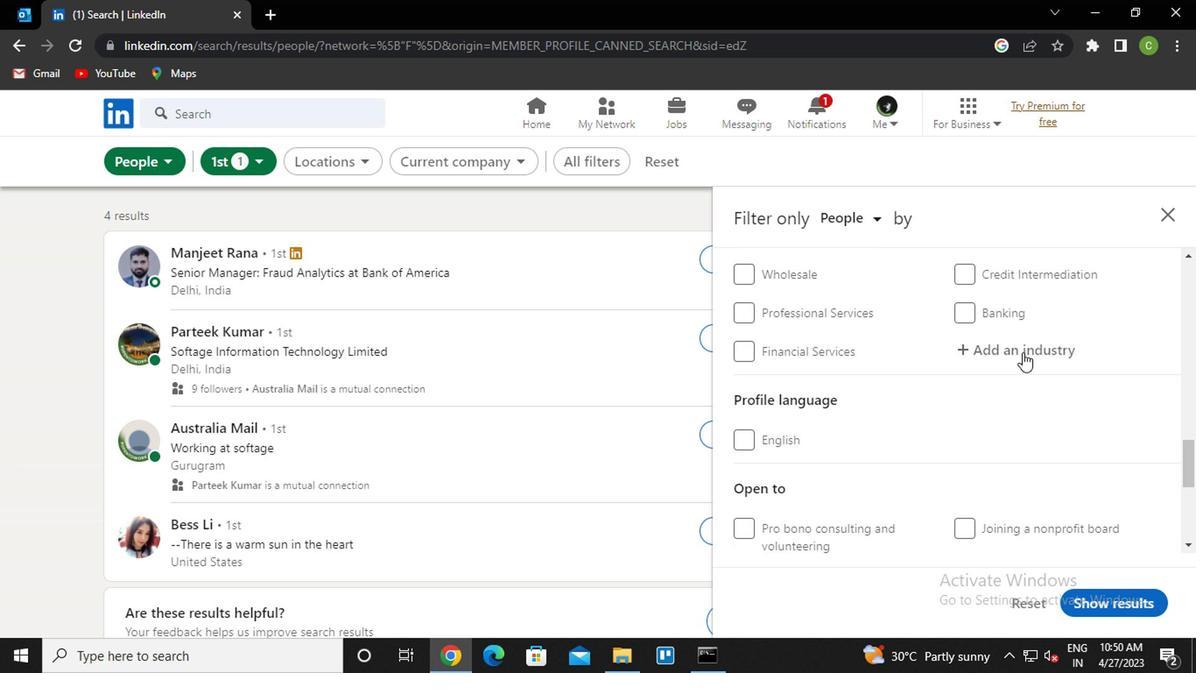 
Action: Mouse pressed left at (1025, 346)
Screenshot: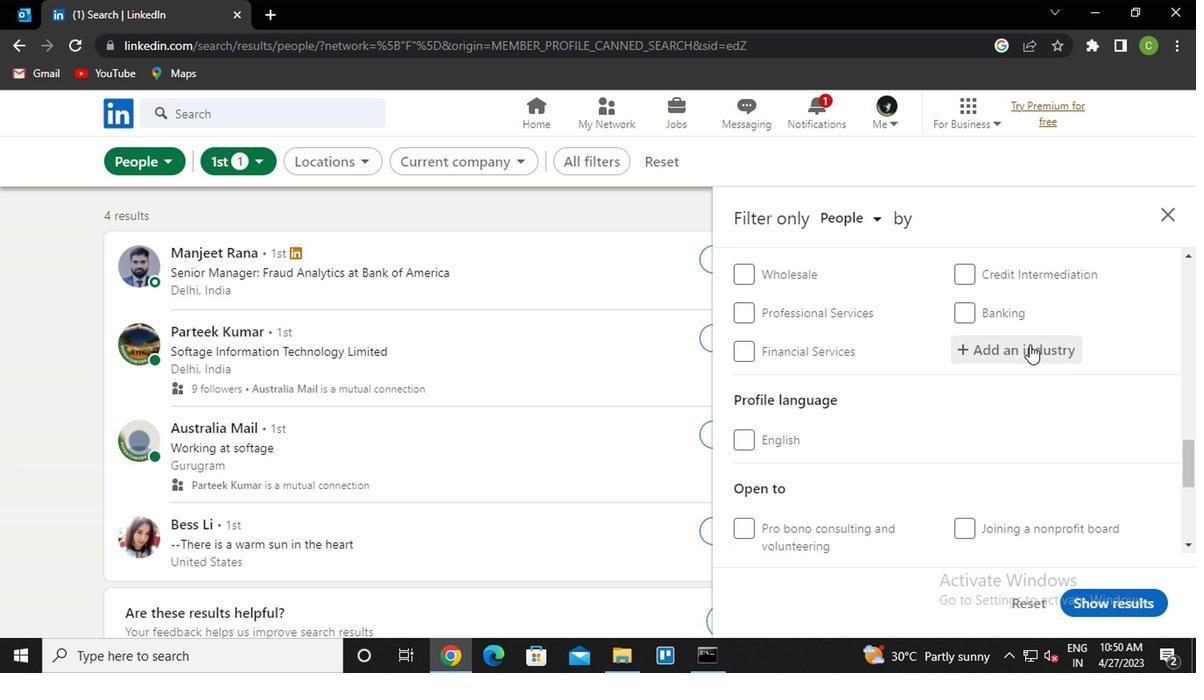 
Action: Key pressed <Key.caps_lock><Key.caps_lock>c<Key.caps_lock>apital<Key.space><Key.down><Key.enter>
Screenshot: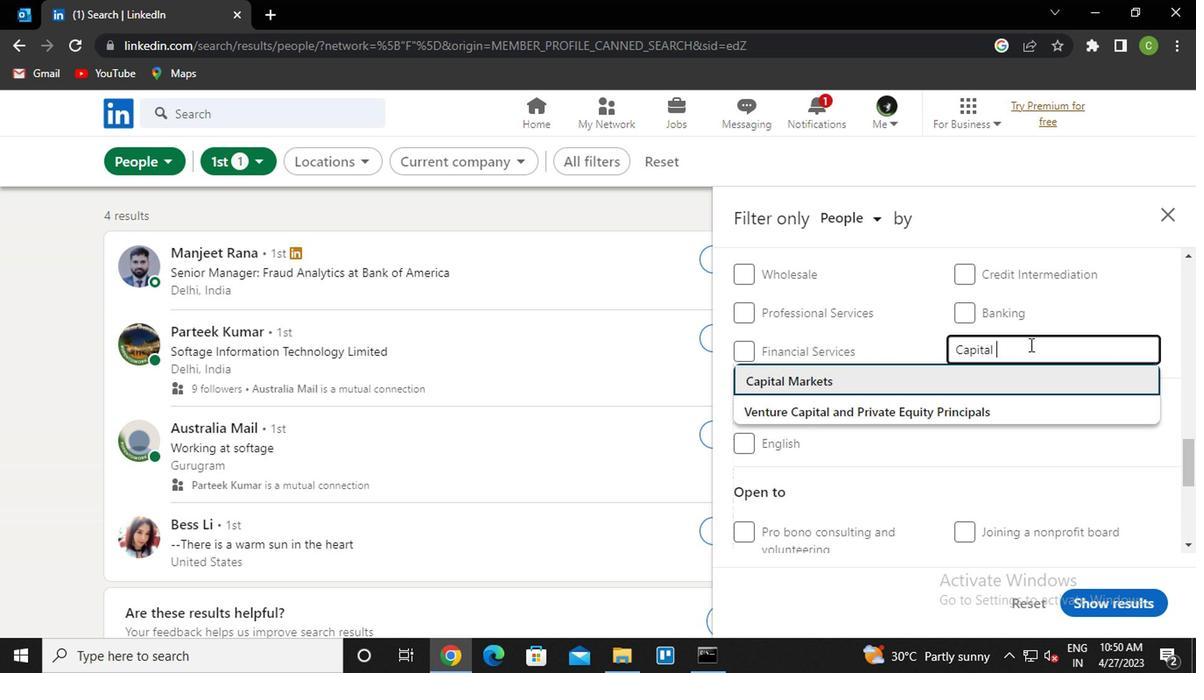 
Action: Mouse scrolled (1025, 345) with delta (0, 0)
Screenshot: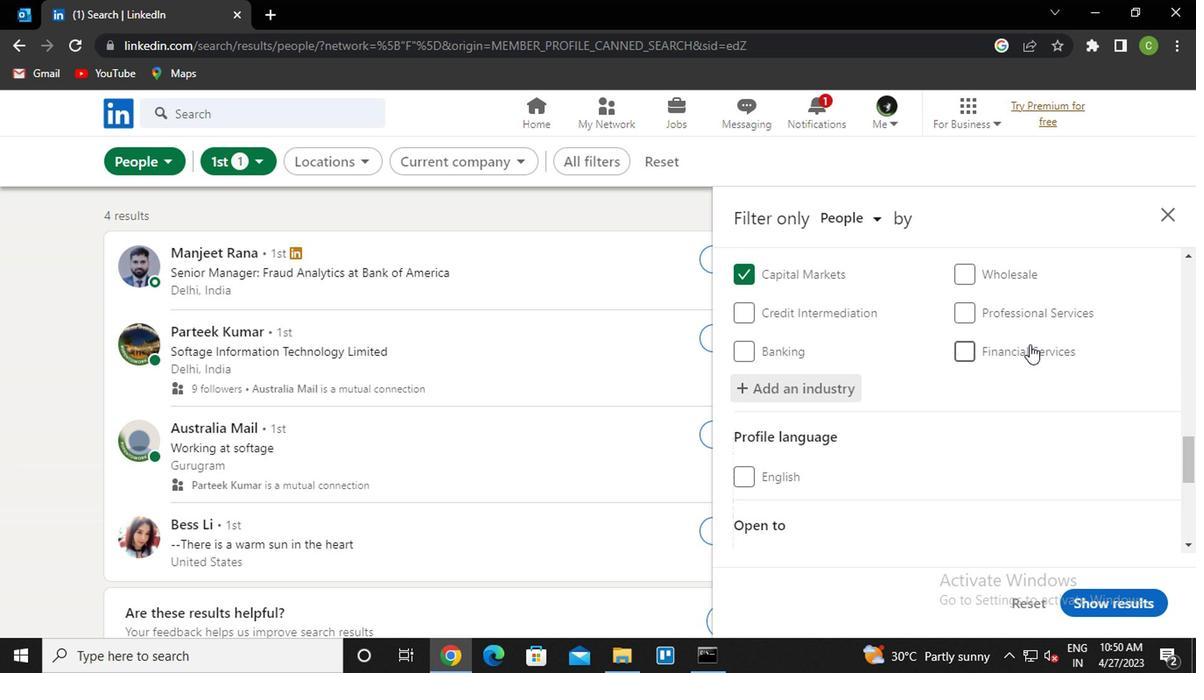 
Action: Mouse scrolled (1025, 345) with delta (0, 0)
Screenshot: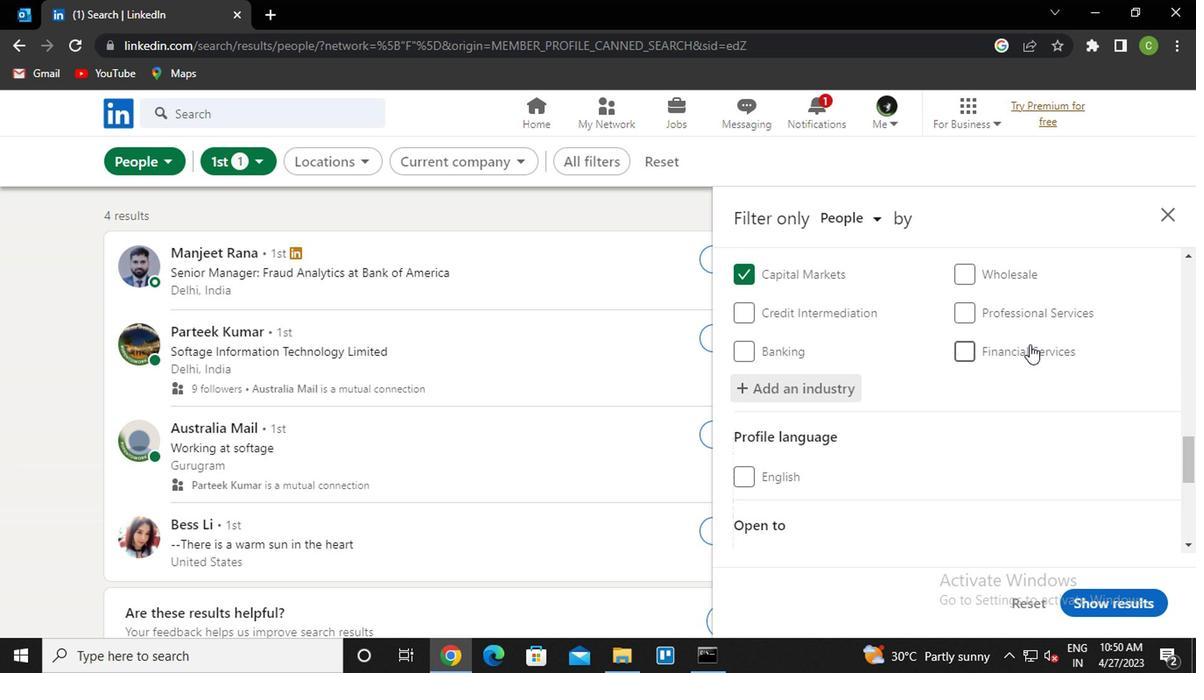 
Action: Mouse moved to (1025, 346)
Screenshot: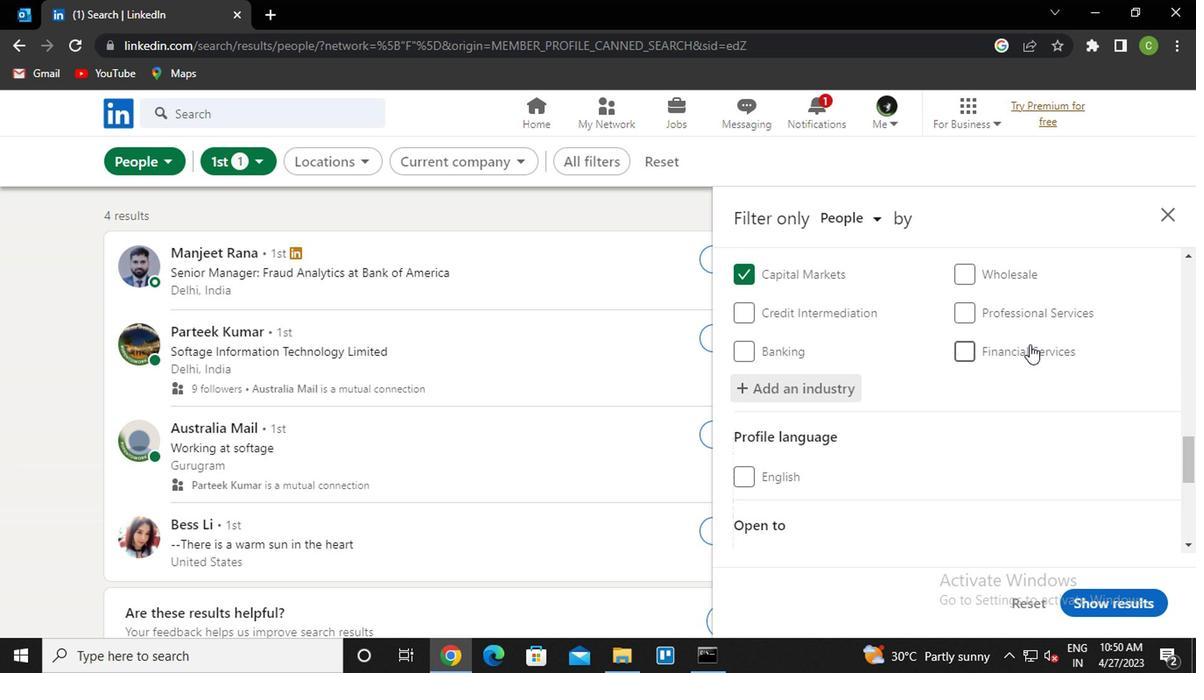 
Action: Mouse scrolled (1025, 345) with delta (0, 0)
Screenshot: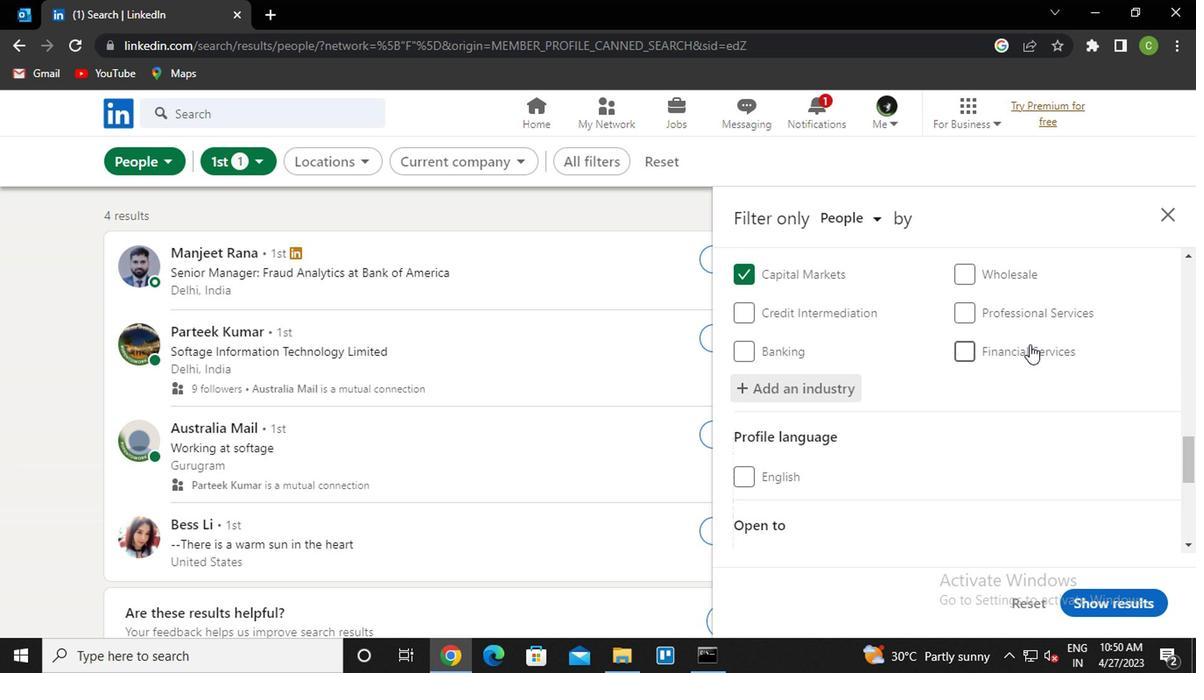 
Action: Mouse moved to (786, 407)
Screenshot: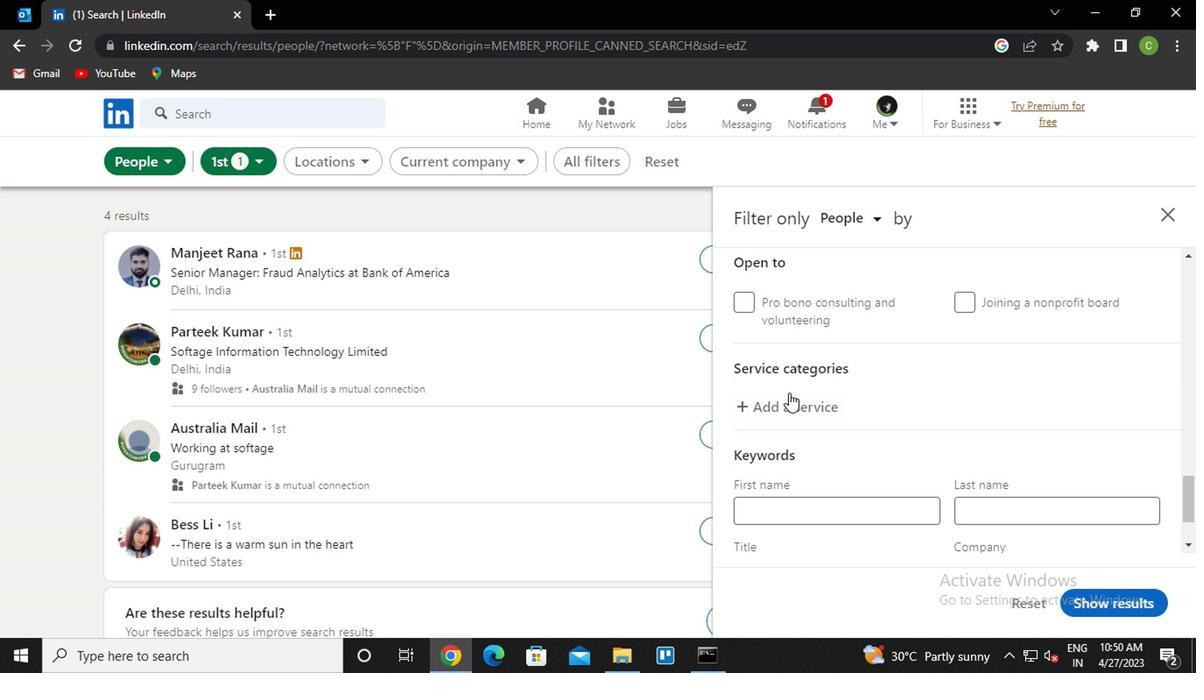 
Action: Mouse pressed left at (786, 407)
Screenshot: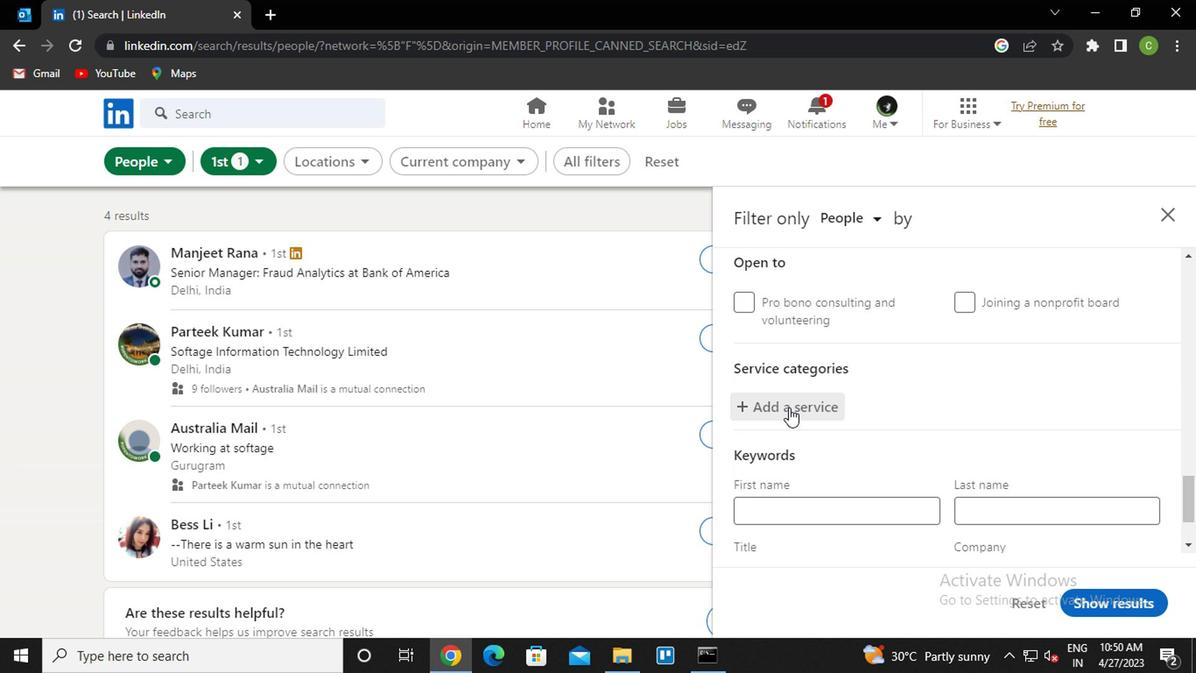 
Action: Mouse moved to (785, 407)
Screenshot: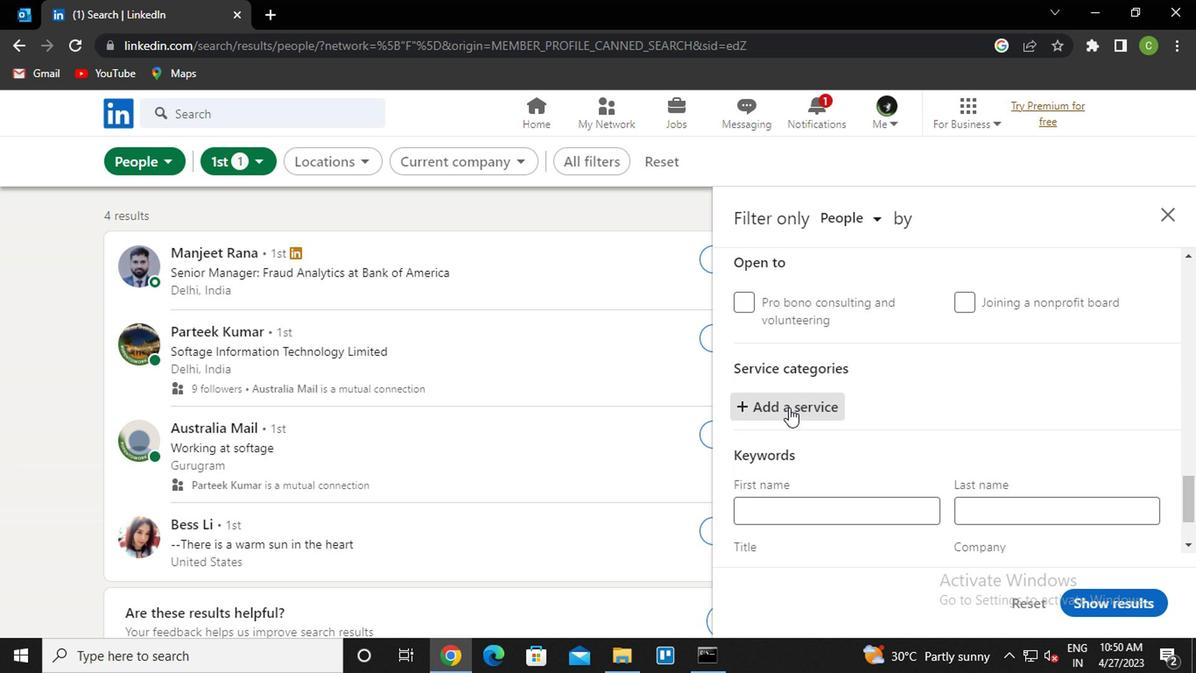 
Action: Key pressed <Key.caps_lock>i<Key.caps_lock>mmigra<Key.down><Key.enter>
Screenshot: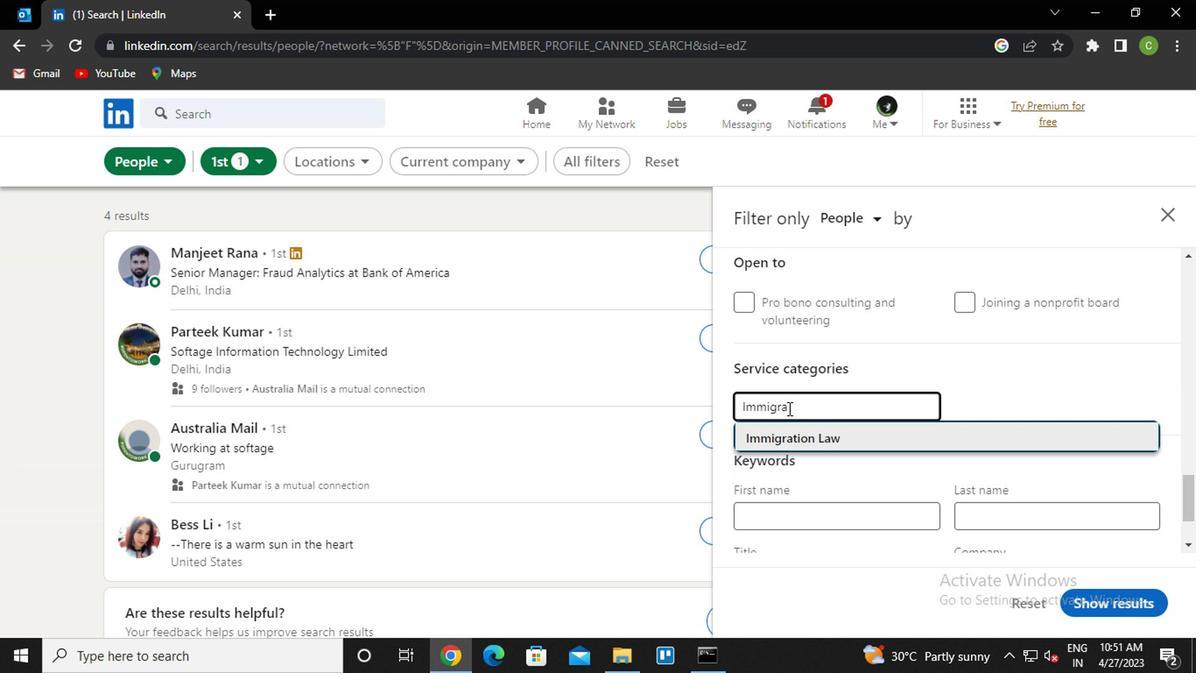 
Action: Mouse moved to (888, 463)
Screenshot: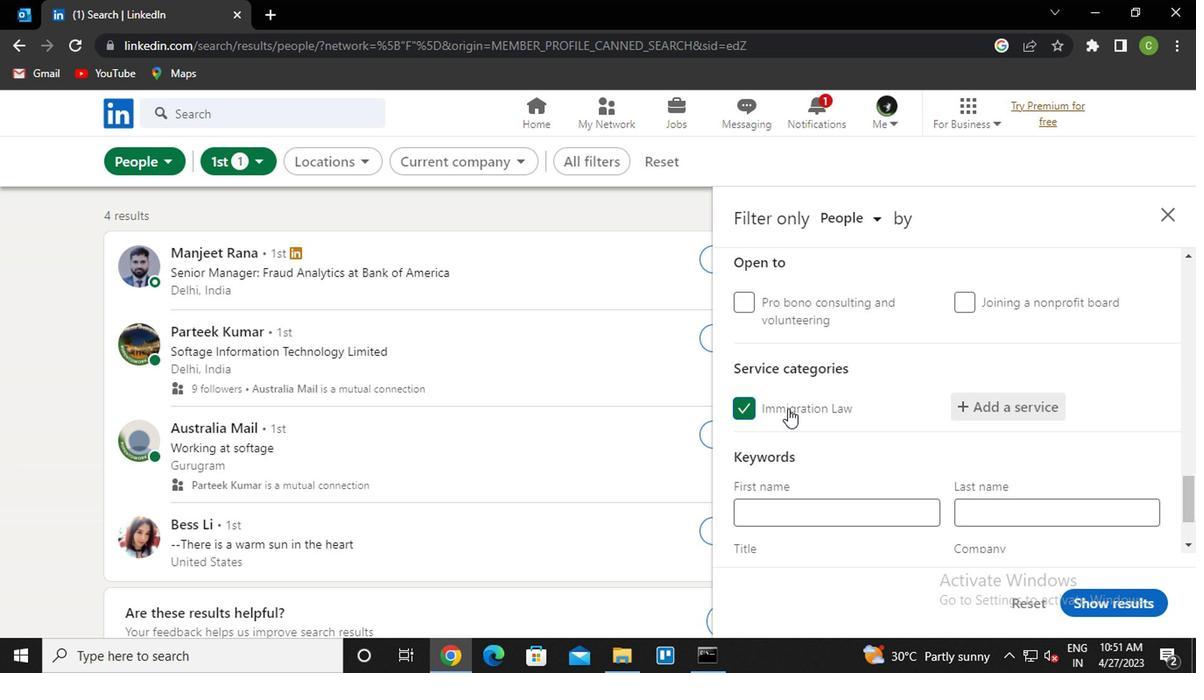 
Action: Mouse scrolled (888, 462) with delta (0, 0)
Screenshot: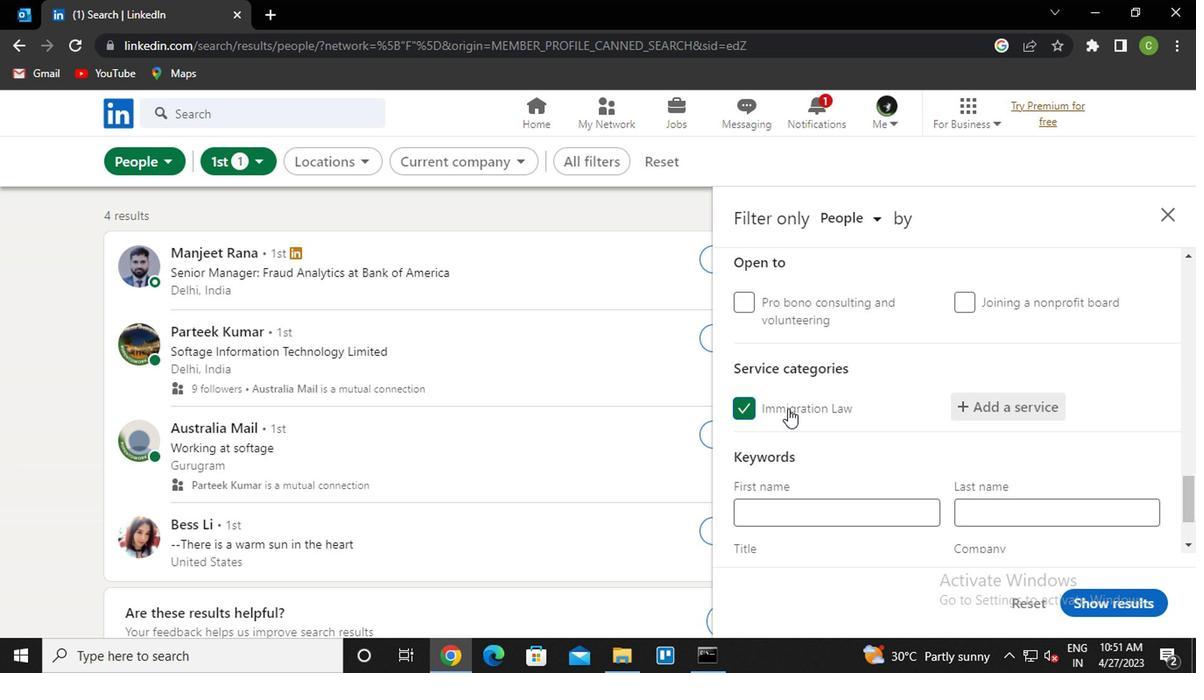 
Action: Mouse scrolled (888, 462) with delta (0, 0)
Screenshot: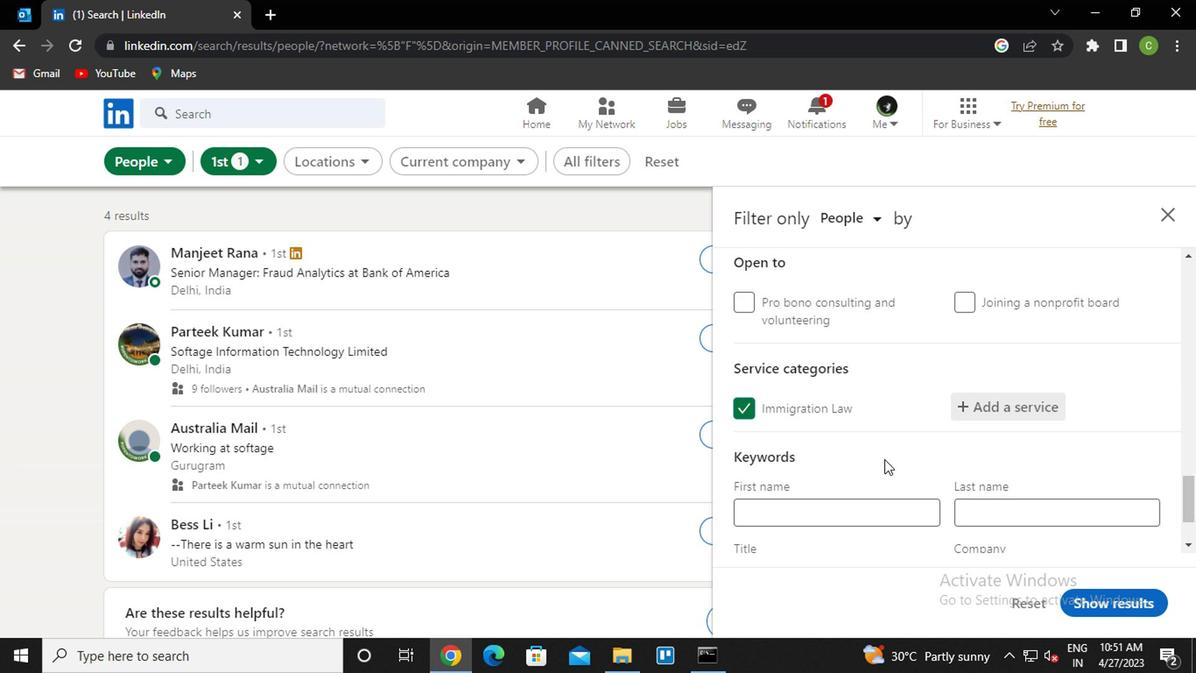 
Action: Mouse moved to (893, 482)
Screenshot: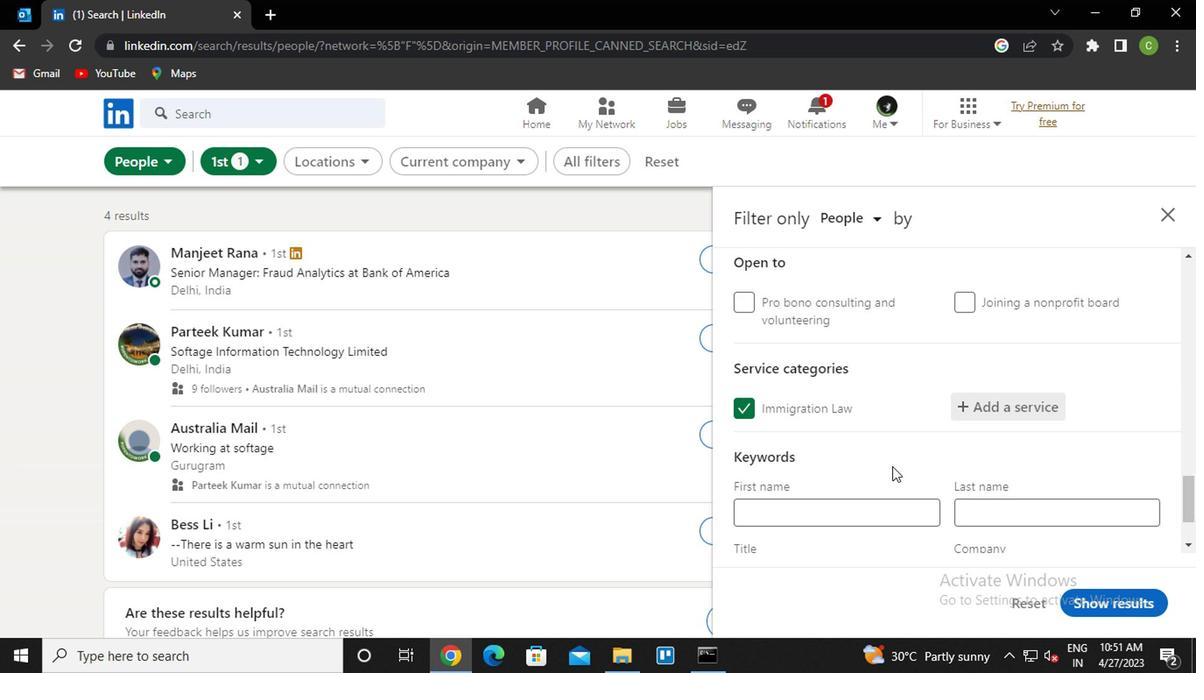 
Action: Mouse scrolled (893, 481) with delta (0, -1)
Screenshot: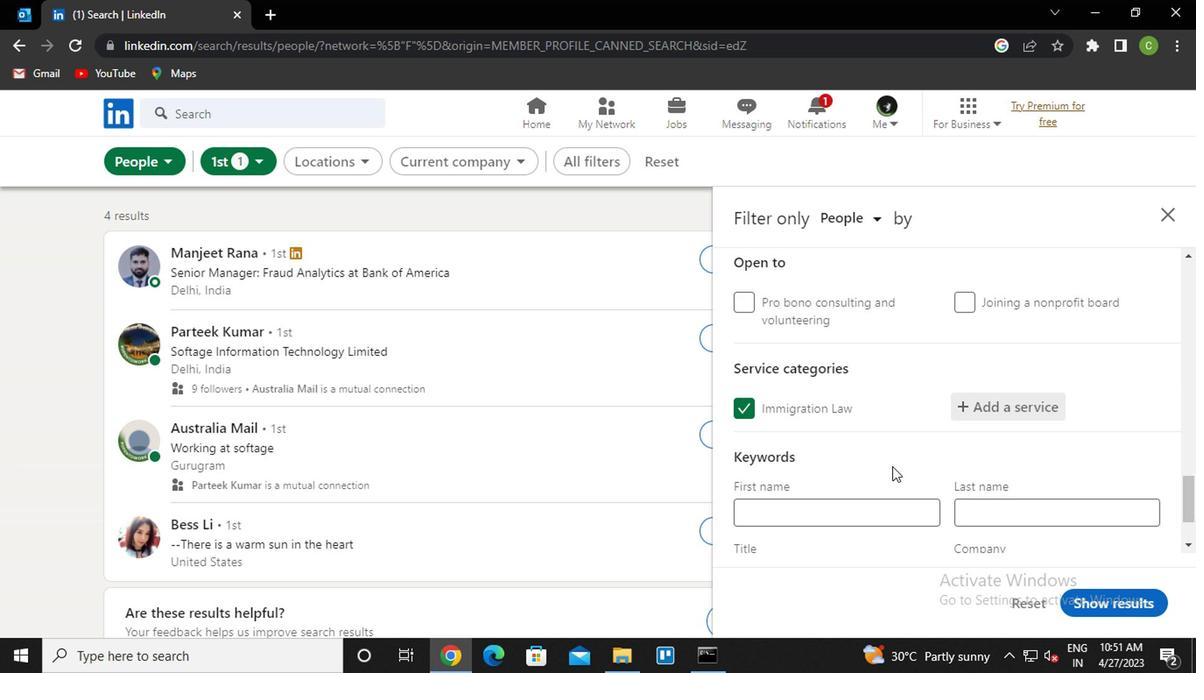 
Action: Mouse moved to (820, 472)
Screenshot: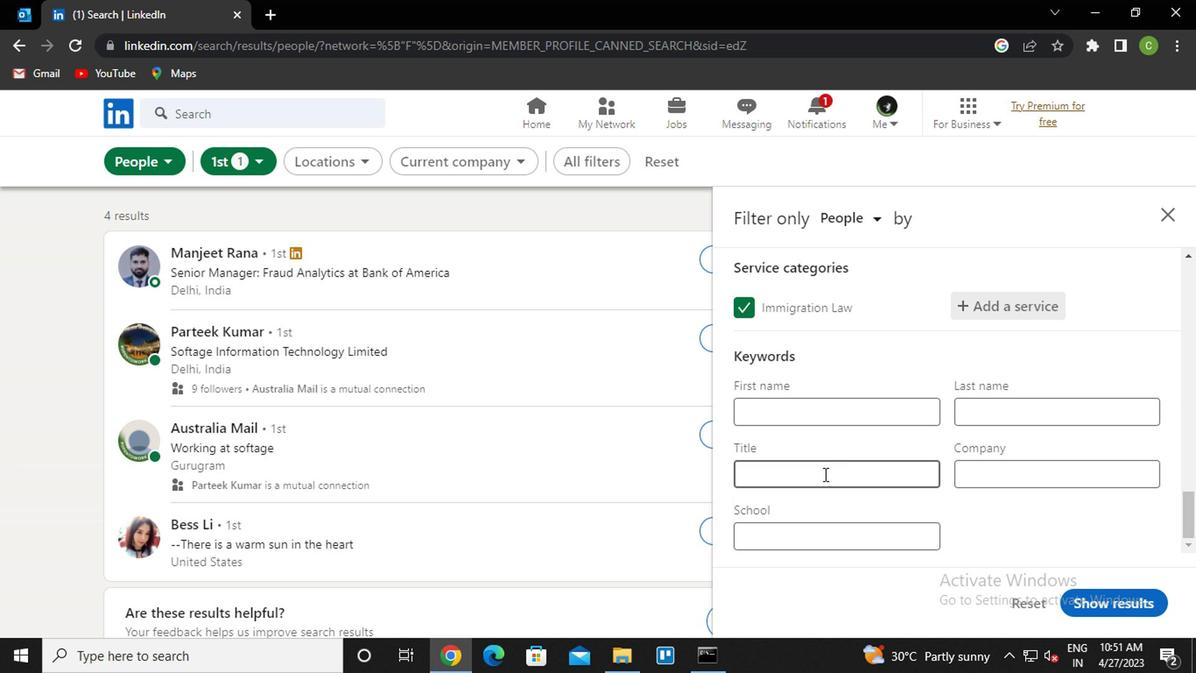 
Action: Mouse pressed left at (820, 472)
Screenshot: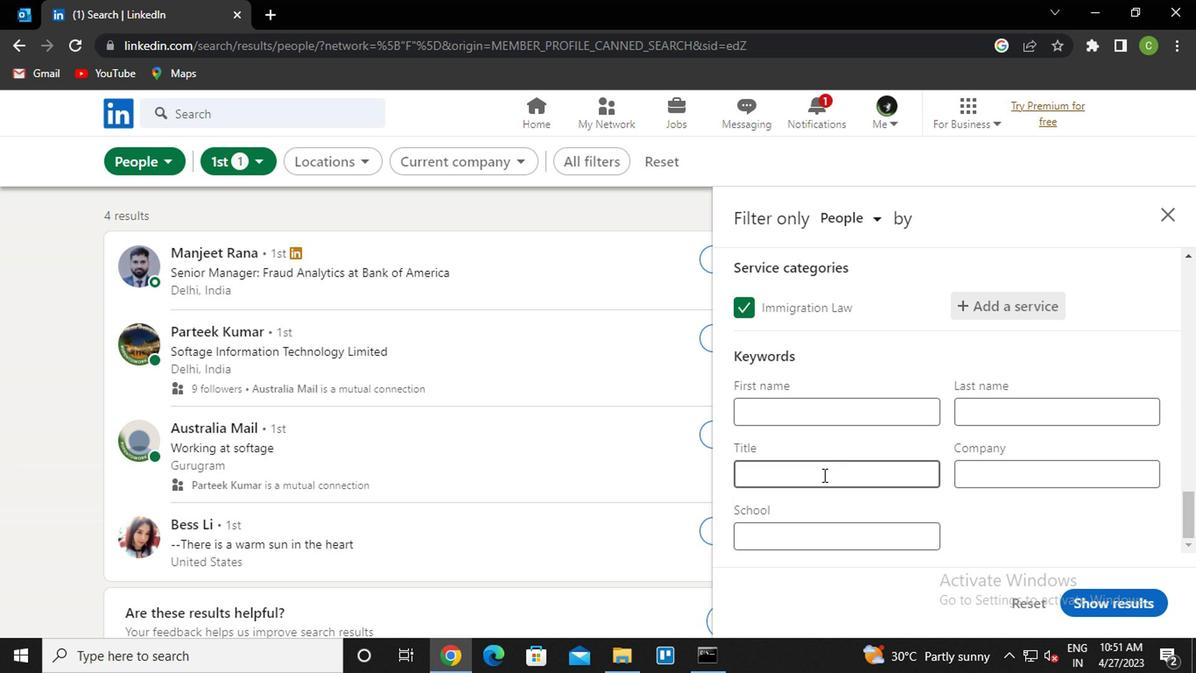 
Action: Key pressed <Key.caps_lock>o<Key.caps_lock>ffice<Key.space><Key.caps_lock>c<Key.caps_lock>lark
Screenshot: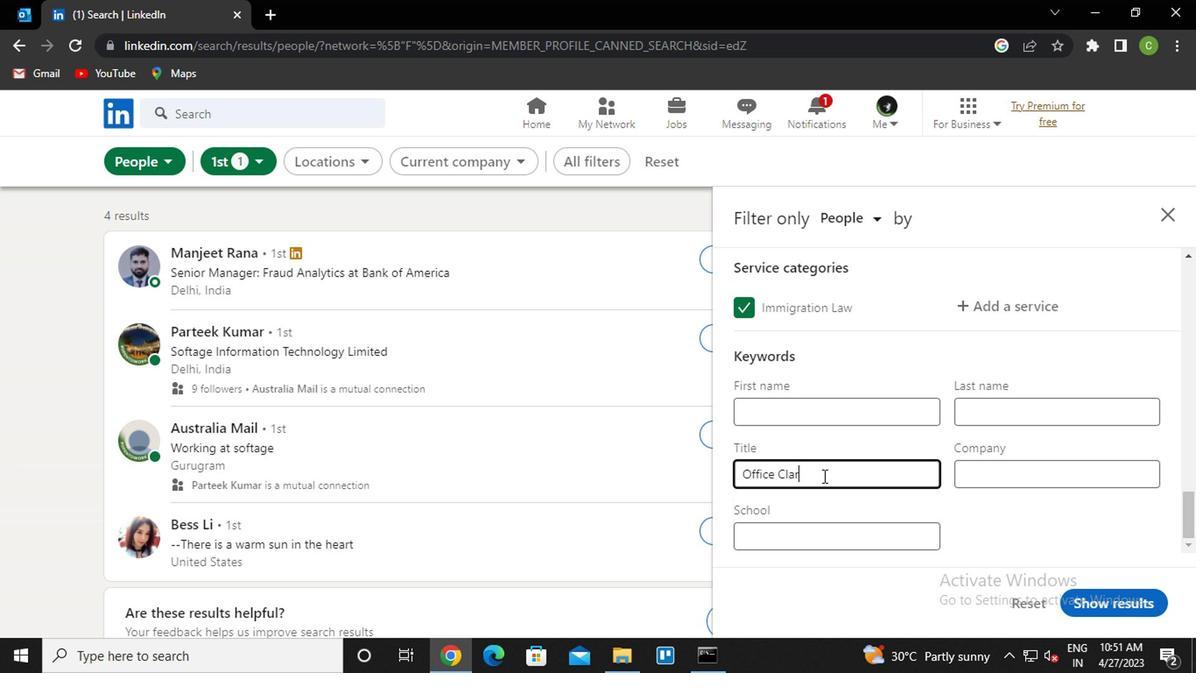 
Action: Mouse moved to (1130, 582)
Screenshot: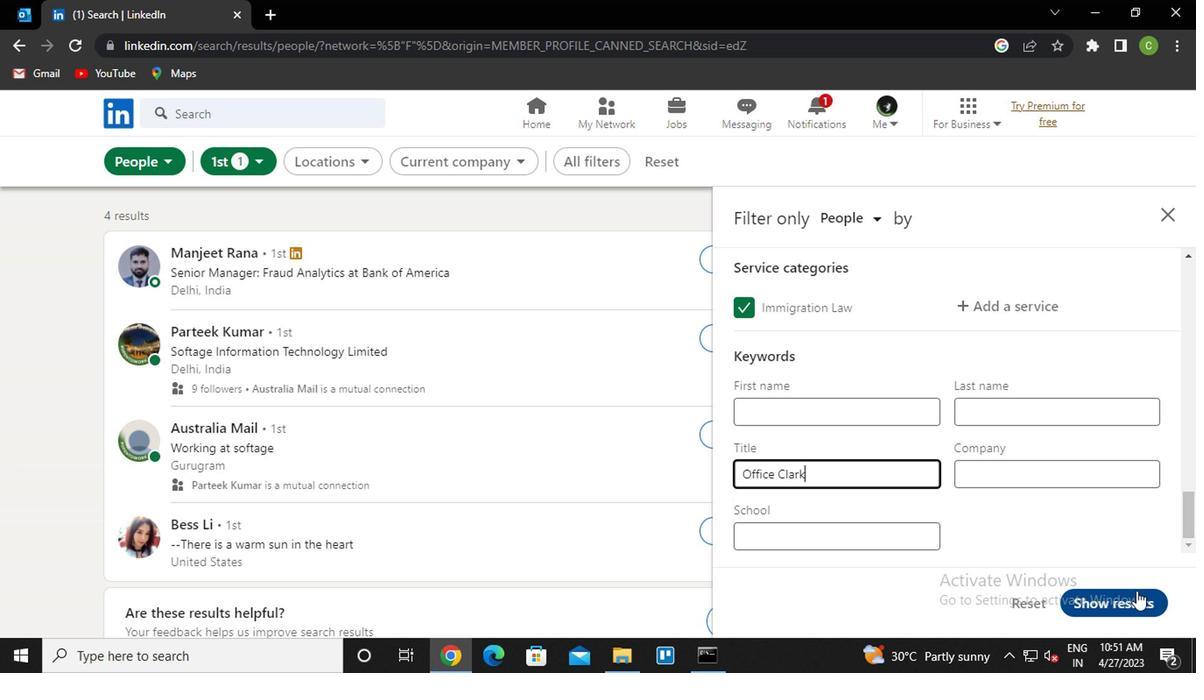 
Action: Mouse pressed left at (1130, 582)
Screenshot: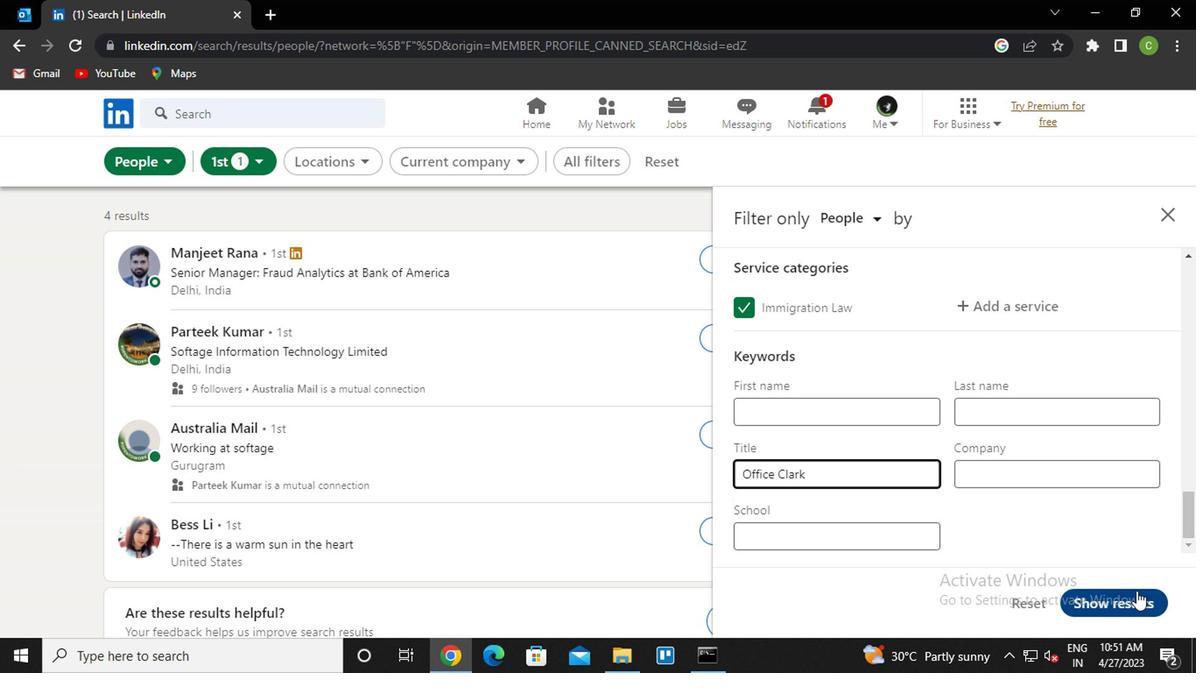 
Action: Mouse moved to (650, 590)
Screenshot: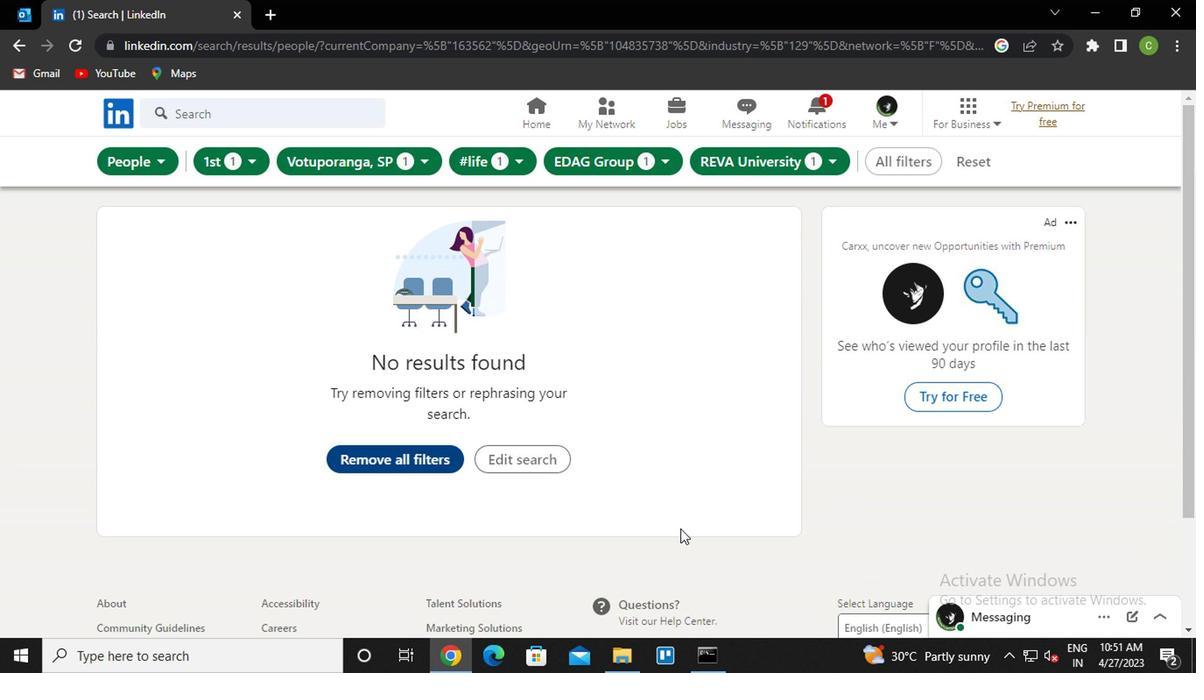 
Action: Key pressed <Key.f8>
Screenshot: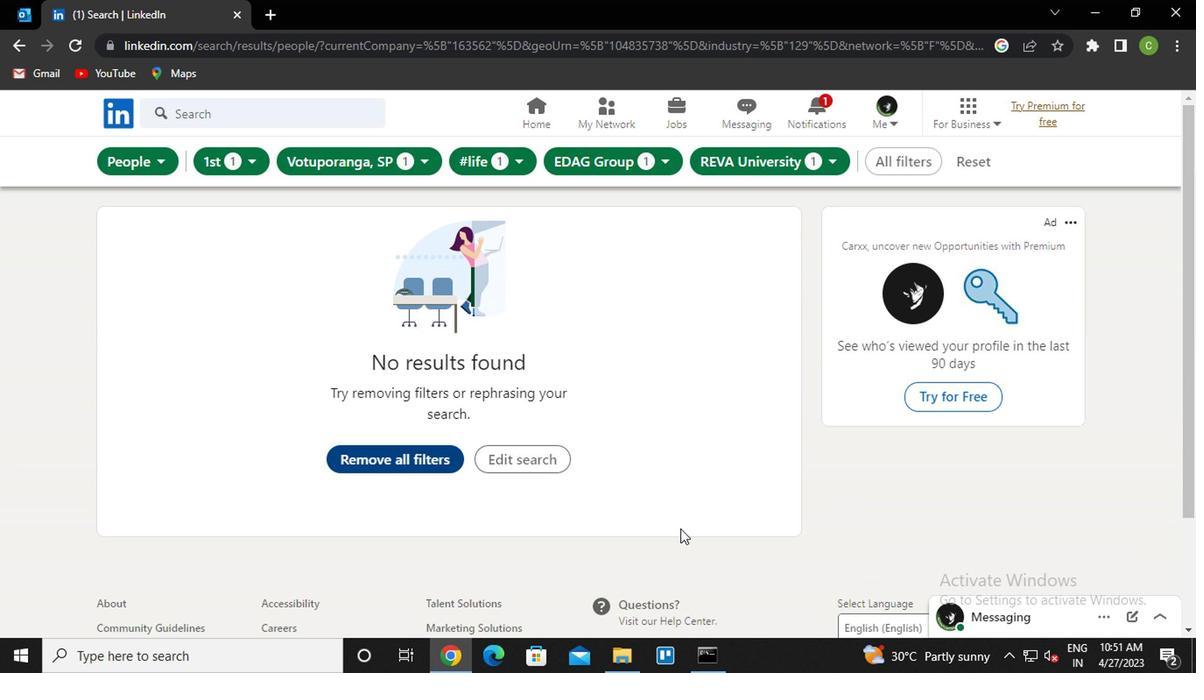 
